Task: Look for space in Sakété, Benin from 17th June, 2023 to 21st June, 2023 for 2 adults in price range Rs.7000 to Rs.12000. Place can be private room with 1  bedroom having 2 beds and 1 bathroom. Property type can be house, flat, guest house. Amenities needed are: wifi. Booking option can be shelf check-in. Required host language is English.
Action: Mouse moved to (612, 80)
Screenshot: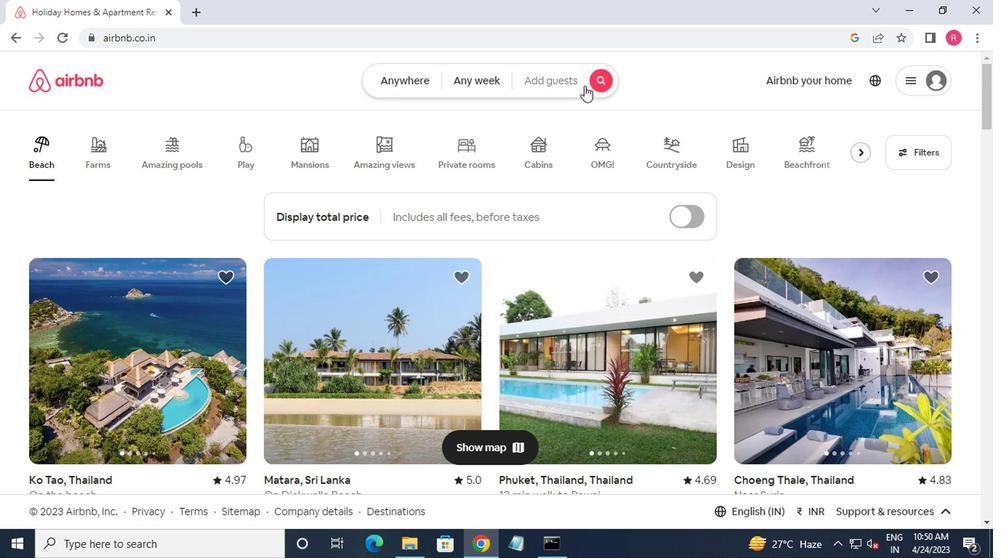 
Action: Mouse pressed left at (612, 80)
Screenshot: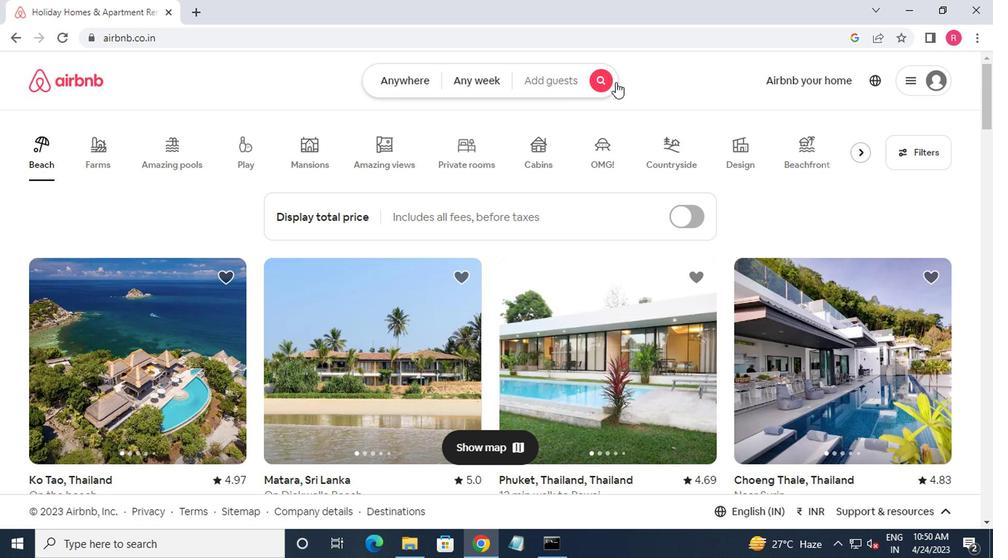 
Action: Mouse moved to (236, 136)
Screenshot: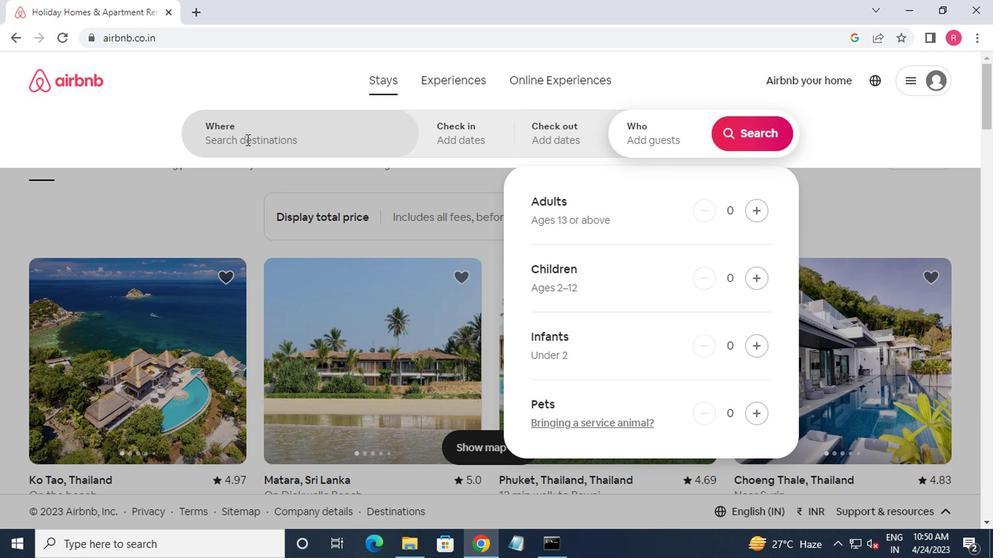 
Action: Mouse pressed left at (236, 136)
Screenshot: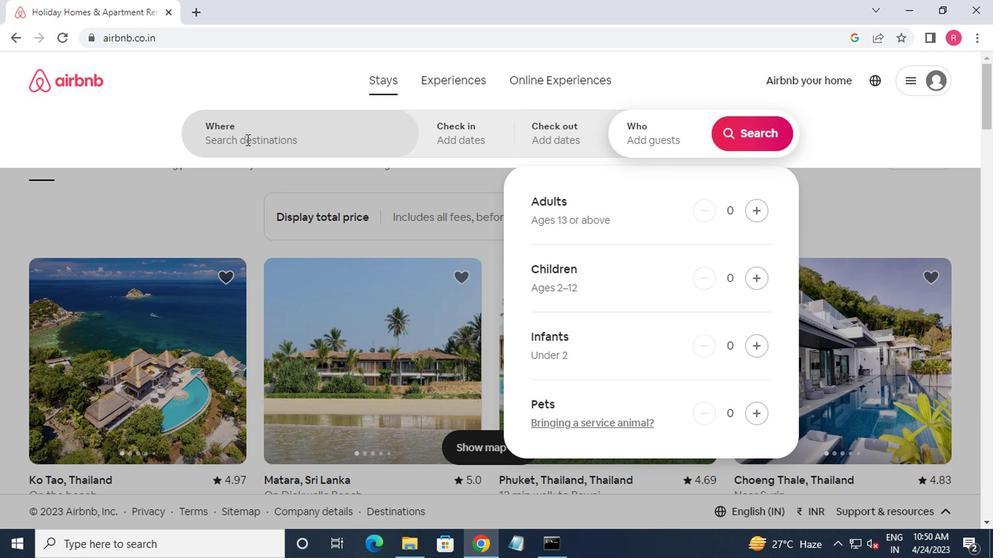 
Action: Mouse moved to (238, 134)
Screenshot: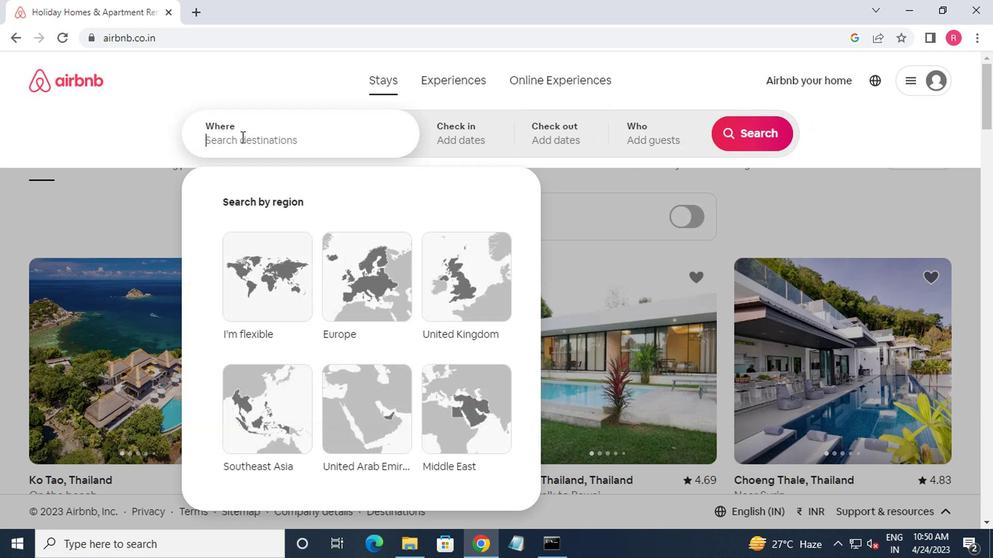 
Action: Key pressed sakete,benin
Screenshot: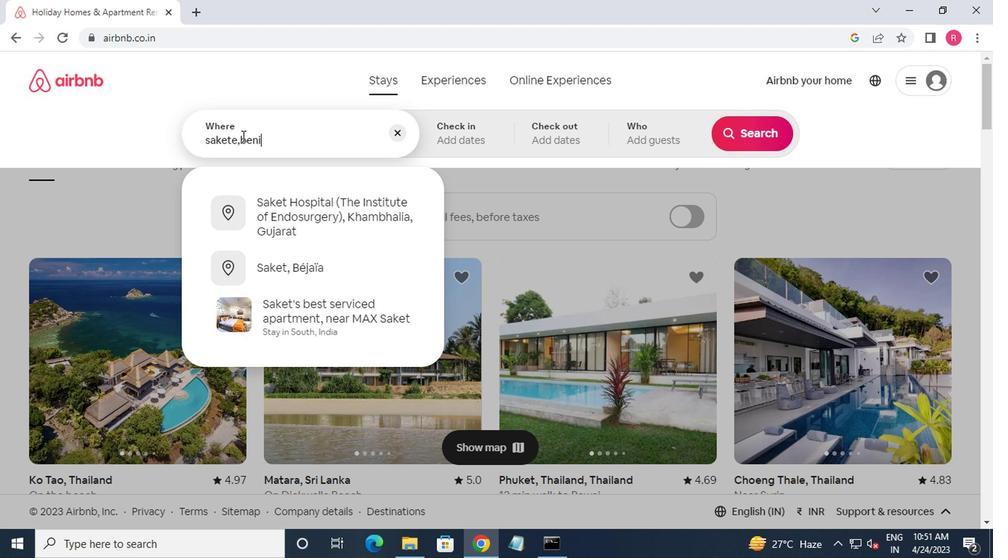 
Action: Mouse moved to (459, 145)
Screenshot: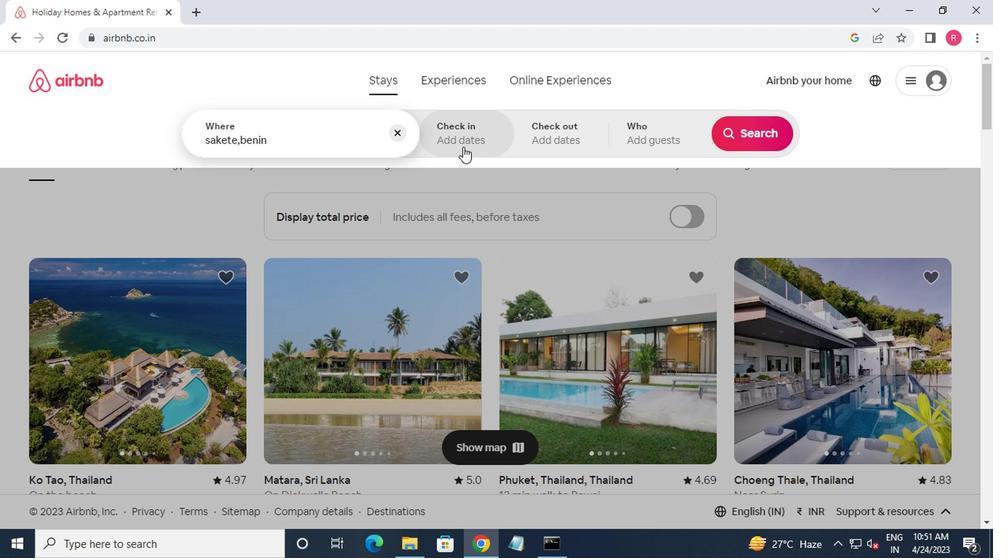 
Action: Mouse pressed left at (459, 145)
Screenshot: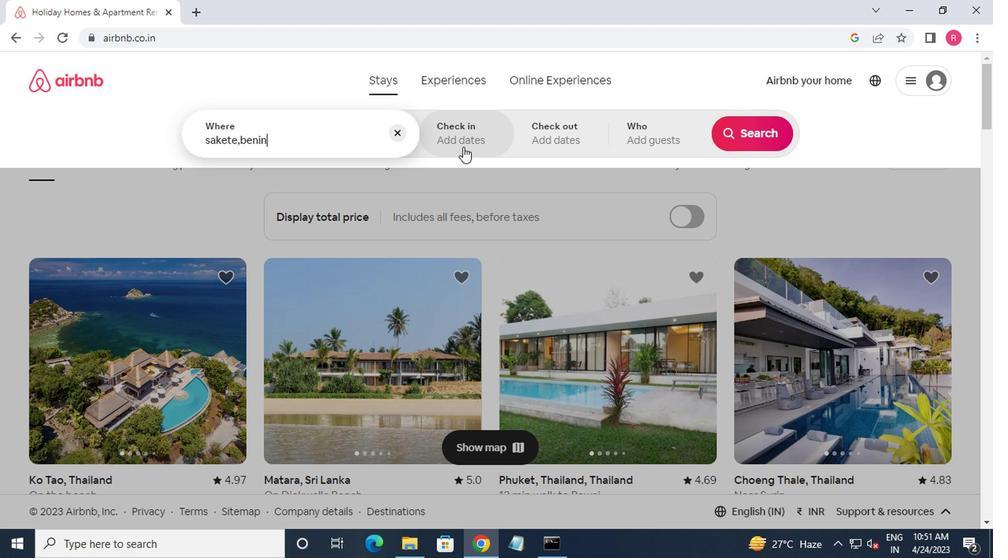 
Action: Mouse moved to (740, 251)
Screenshot: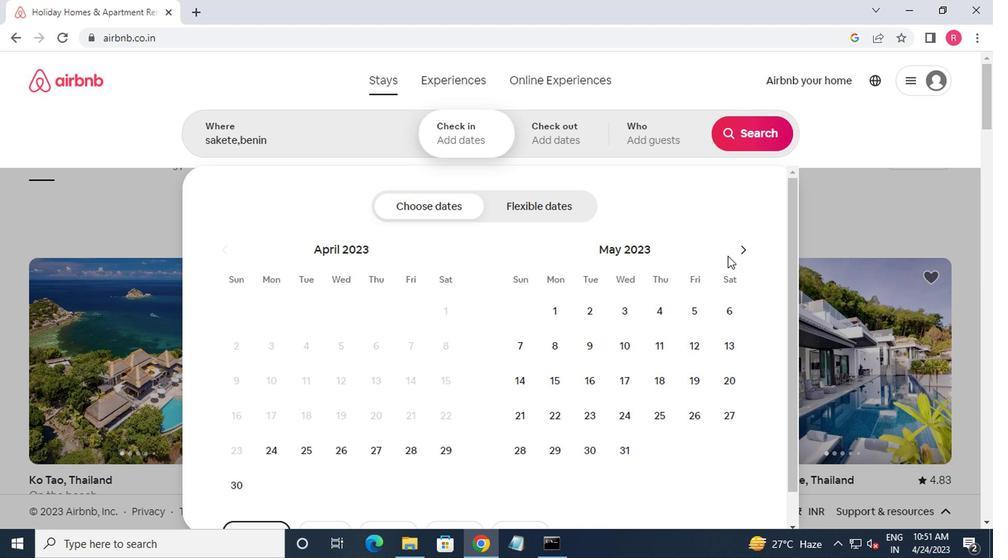 
Action: Mouse pressed left at (740, 251)
Screenshot: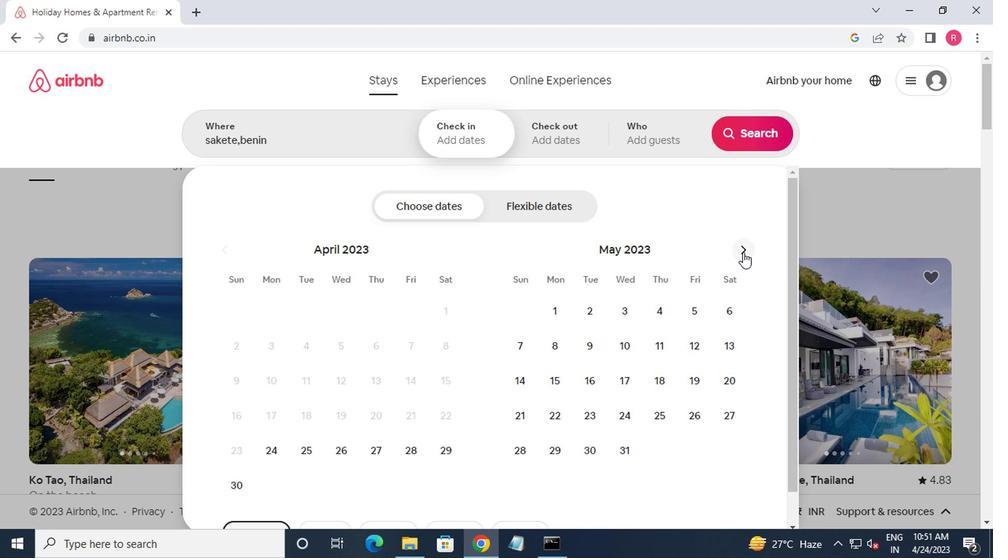 
Action: Mouse moved to (740, 251)
Screenshot: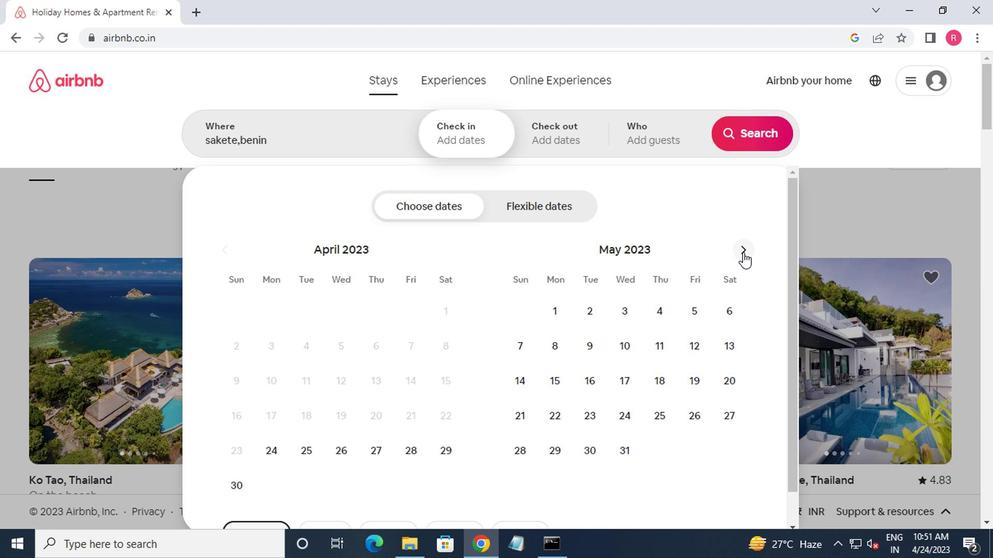 
Action: Mouse pressed left at (740, 251)
Screenshot: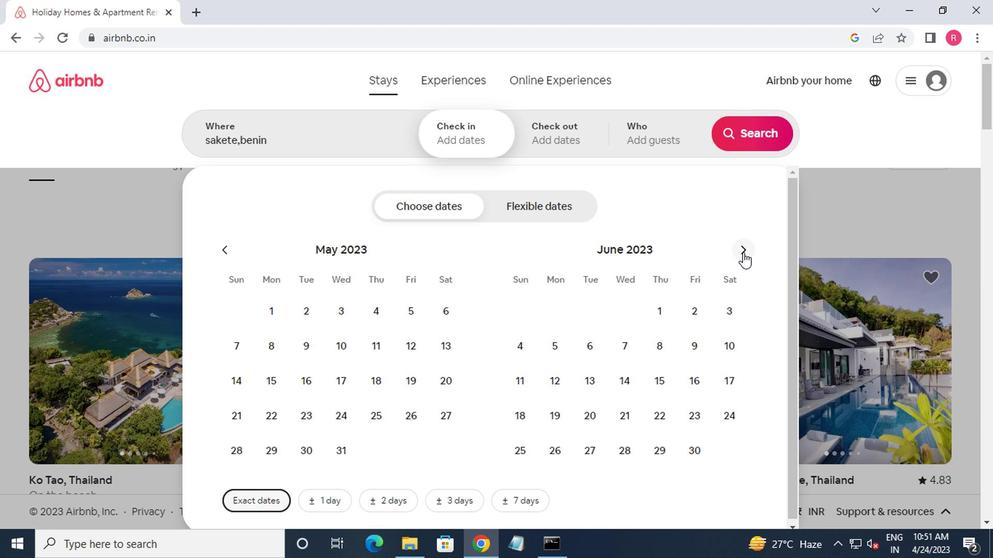 
Action: Mouse moved to (426, 382)
Screenshot: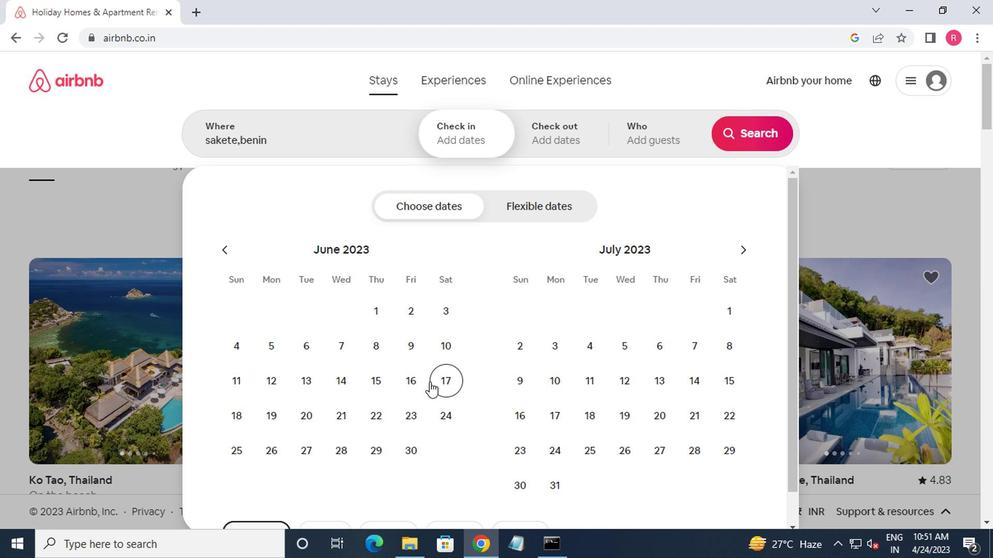 
Action: Mouse pressed left at (426, 382)
Screenshot: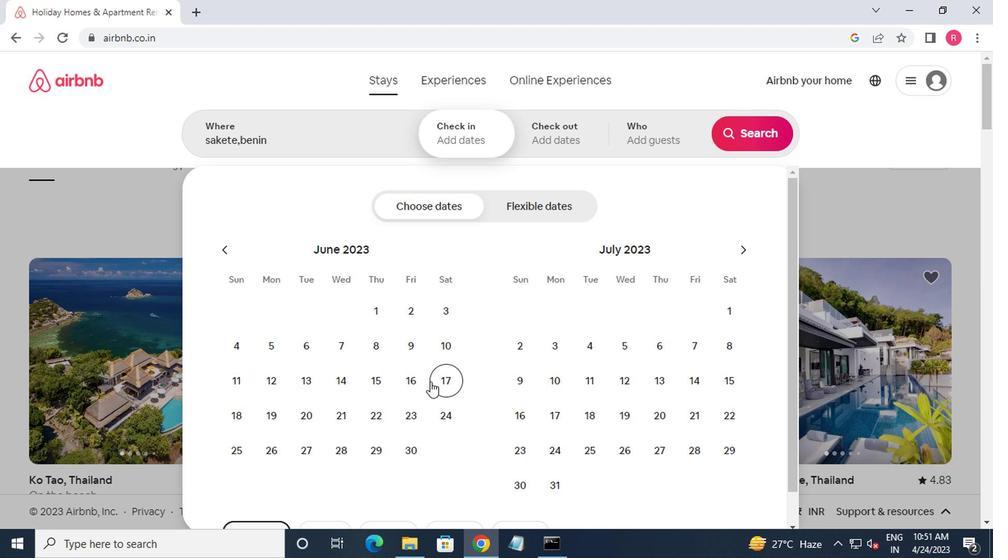
Action: Mouse moved to (346, 424)
Screenshot: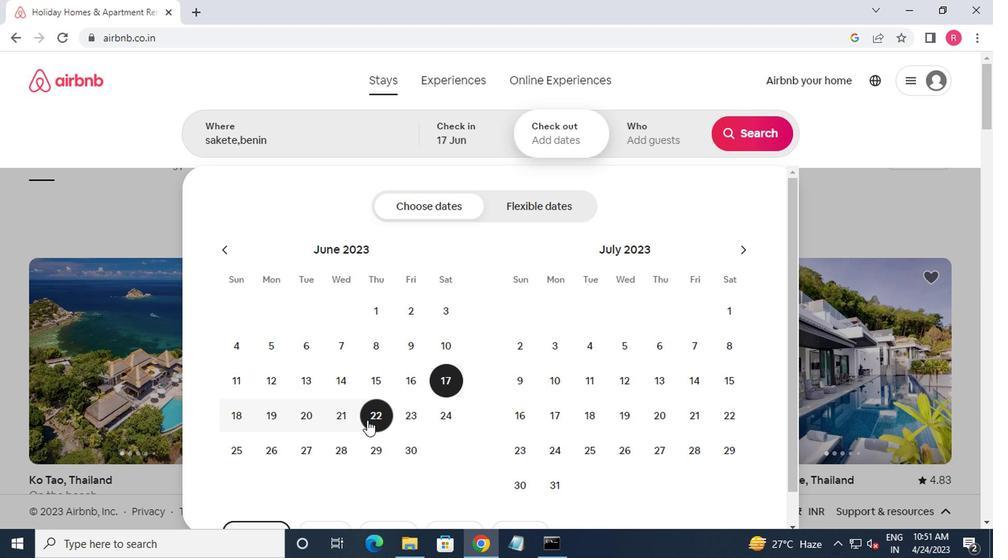 
Action: Mouse pressed left at (346, 424)
Screenshot: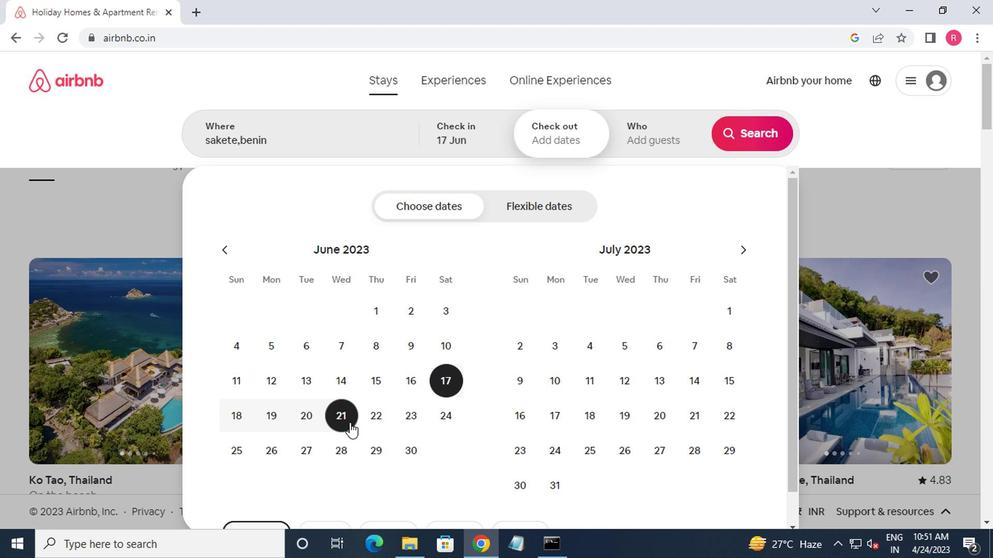 
Action: Mouse moved to (630, 141)
Screenshot: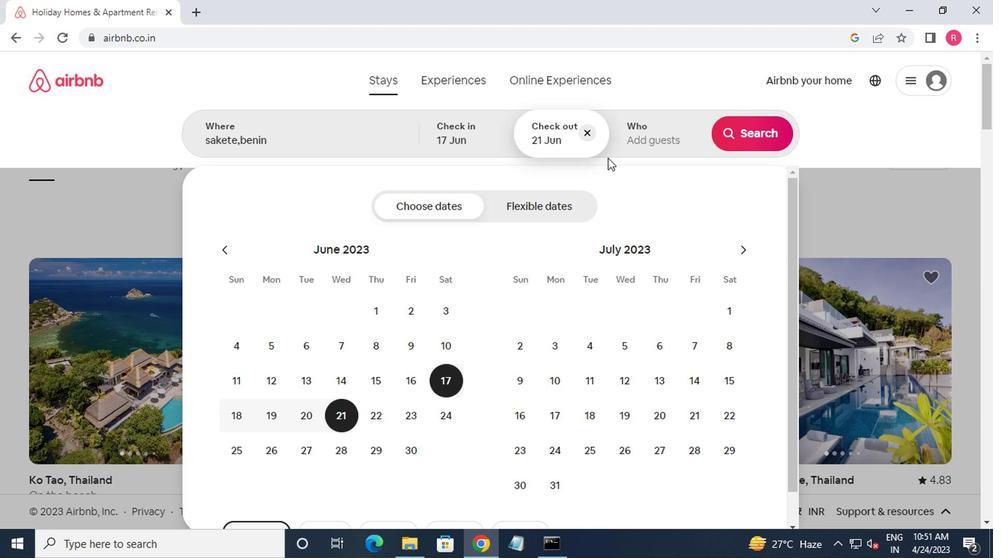 
Action: Mouse pressed left at (630, 141)
Screenshot: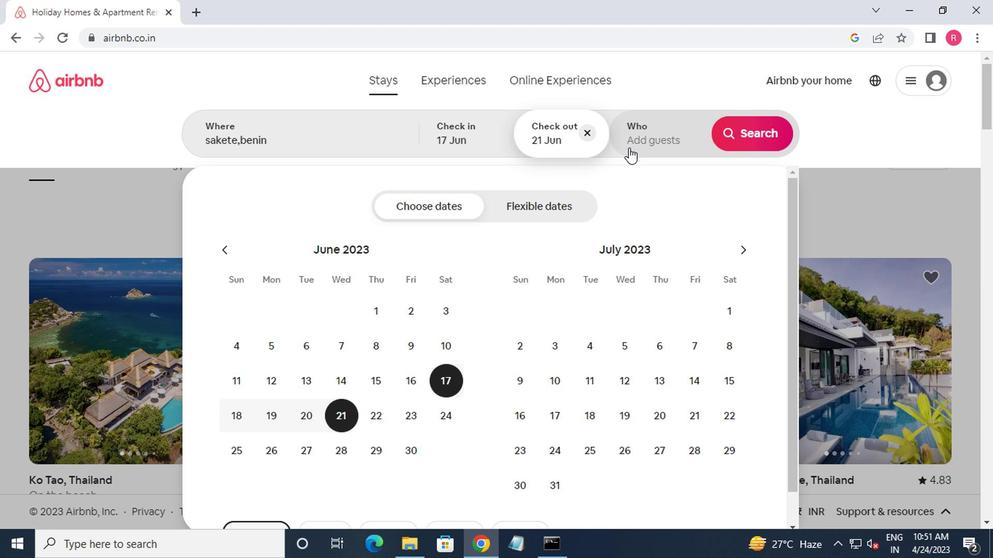 
Action: Mouse moved to (754, 213)
Screenshot: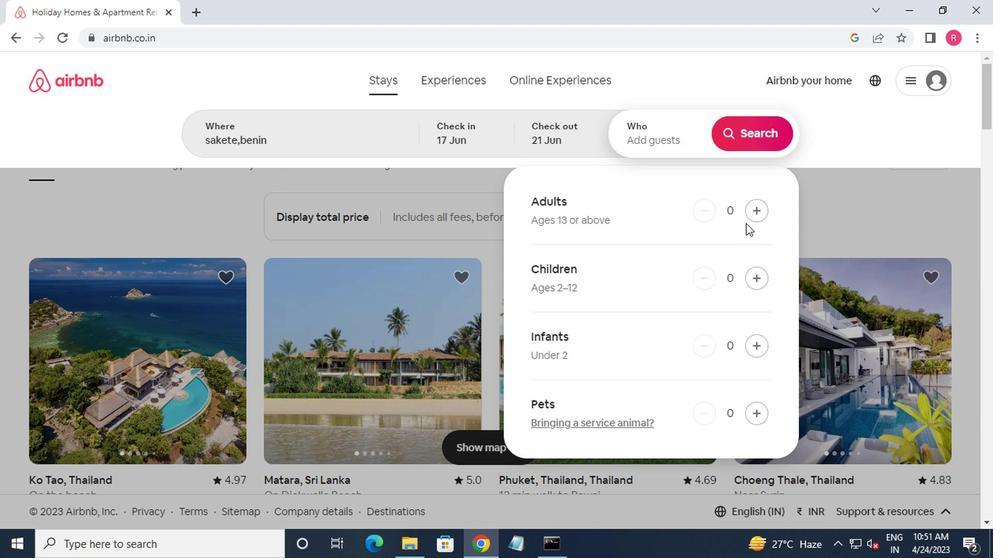 
Action: Mouse pressed left at (754, 213)
Screenshot: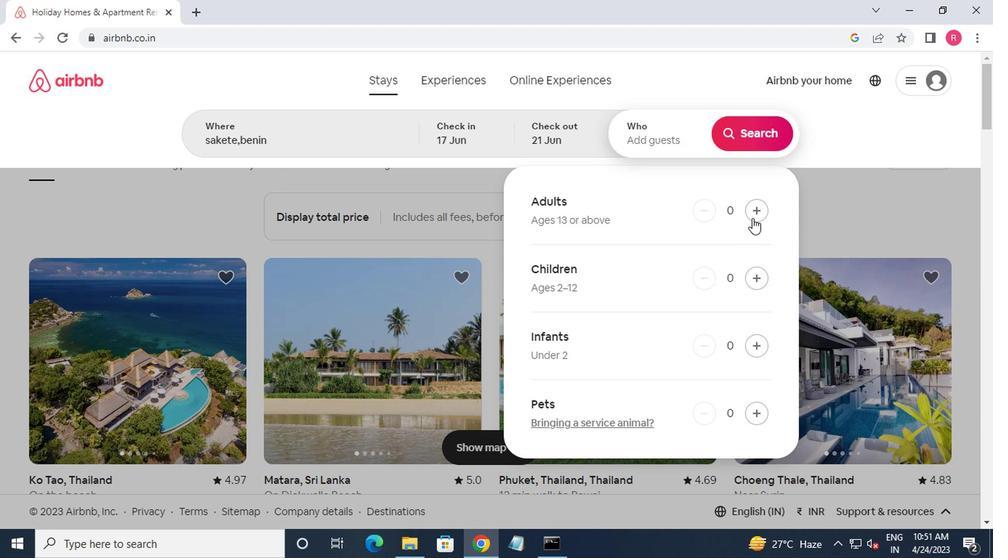 
Action: Mouse moved to (755, 212)
Screenshot: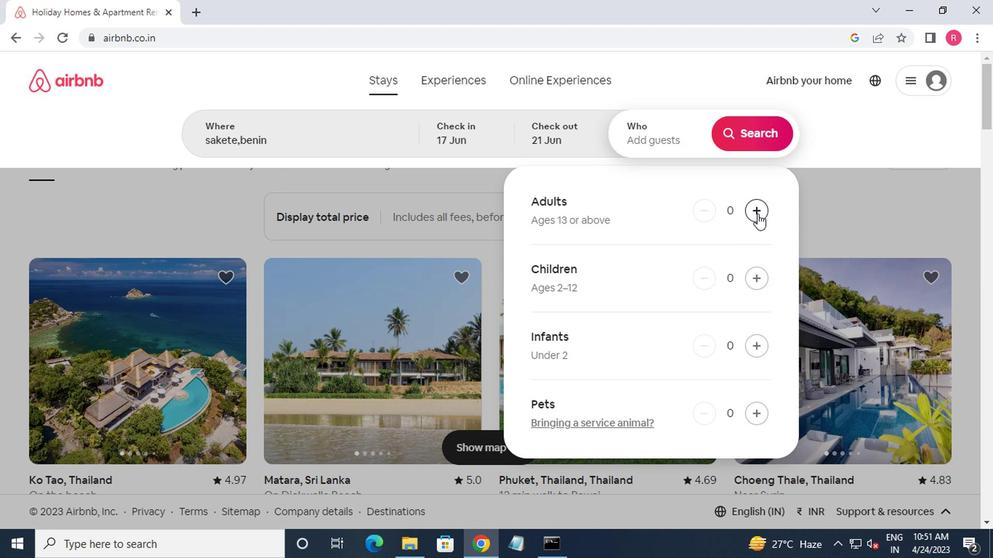
Action: Mouse pressed left at (755, 212)
Screenshot: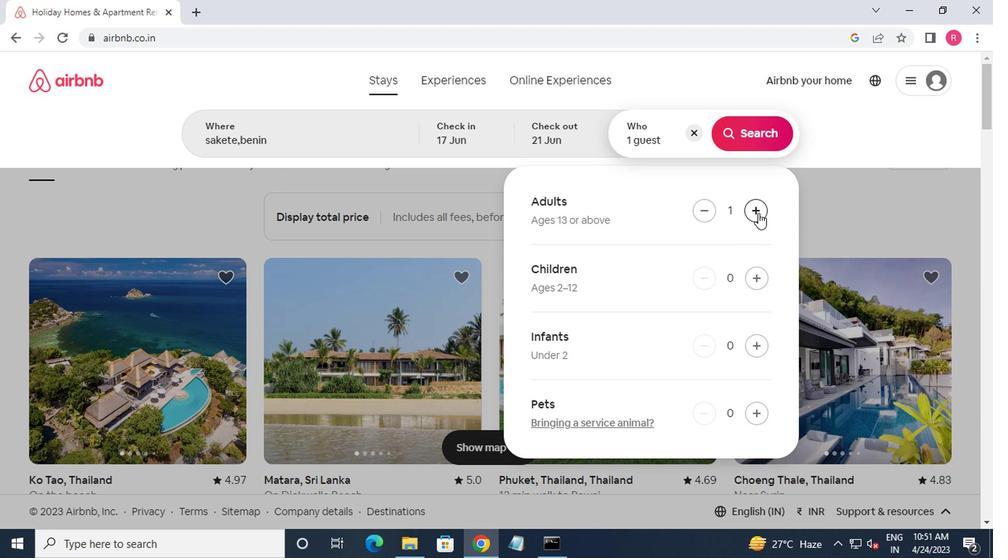 
Action: Mouse moved to (742, 125)
Screenshot: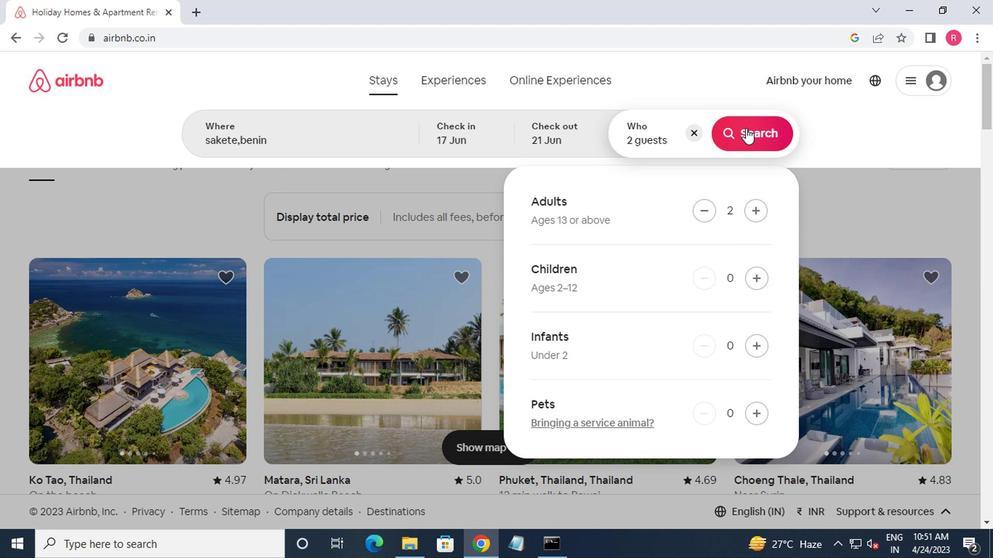 
Action: Mouse pressed left at (742, 125)
Screenshot: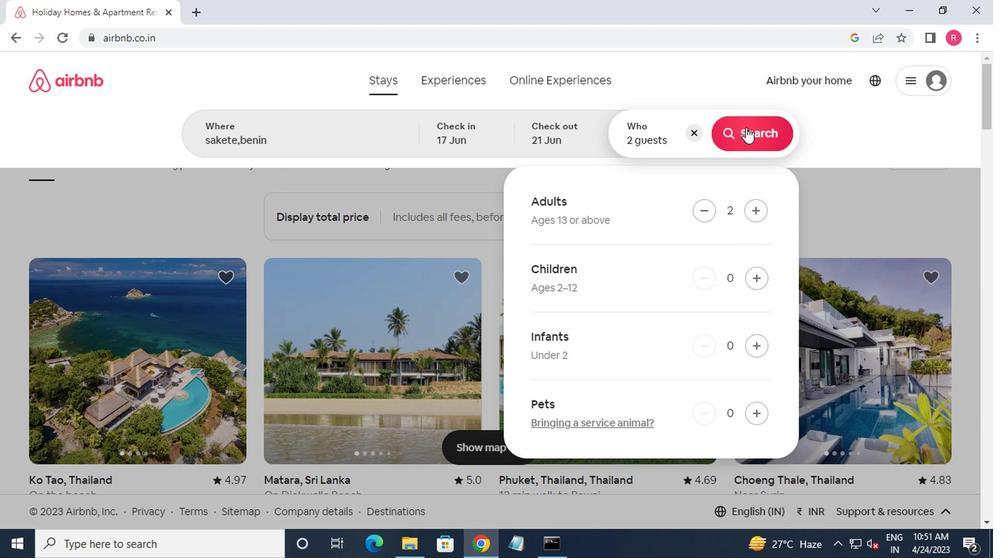
Action: Mouse moved to (905, 129)
Screenshot: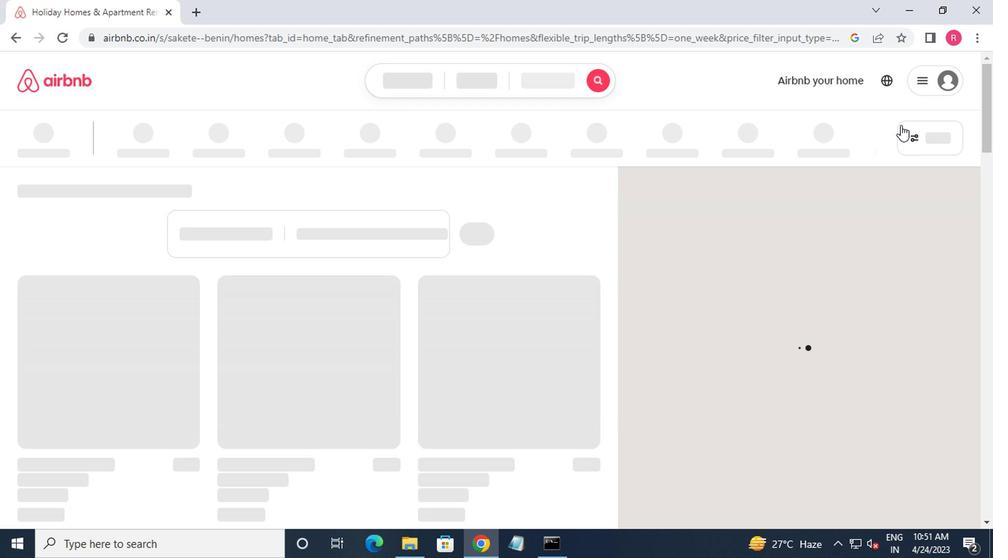 
Action: Mouse pressed left at (905, 129)
Screenshot: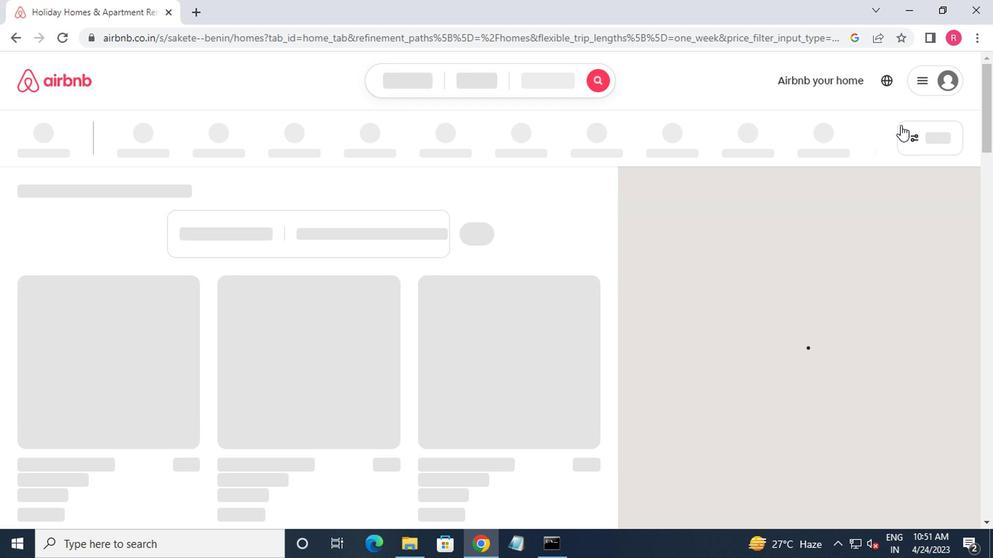
Action: Mouse moved to (338, 321)
Screenshot: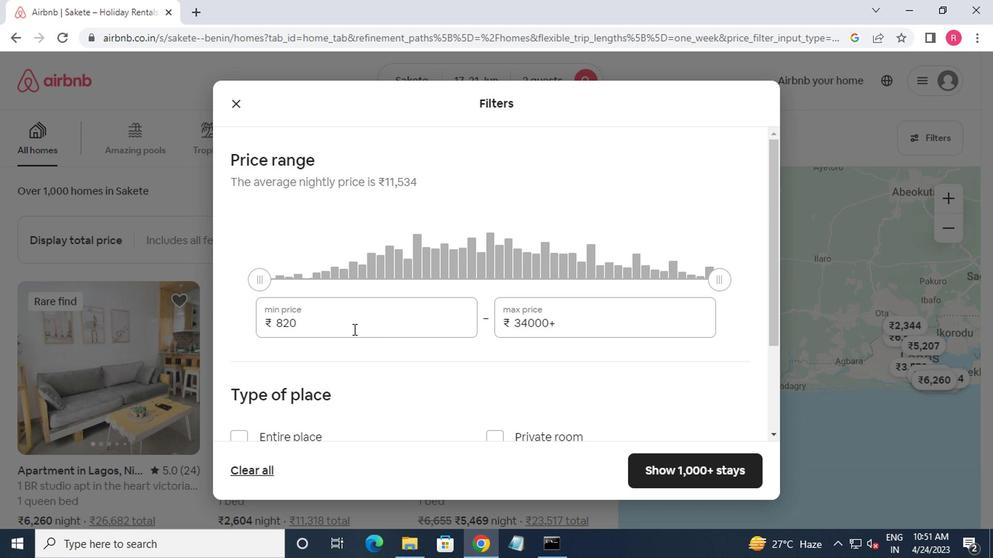 
Action: Mouse pressed left at (338, 321)
Screenshot: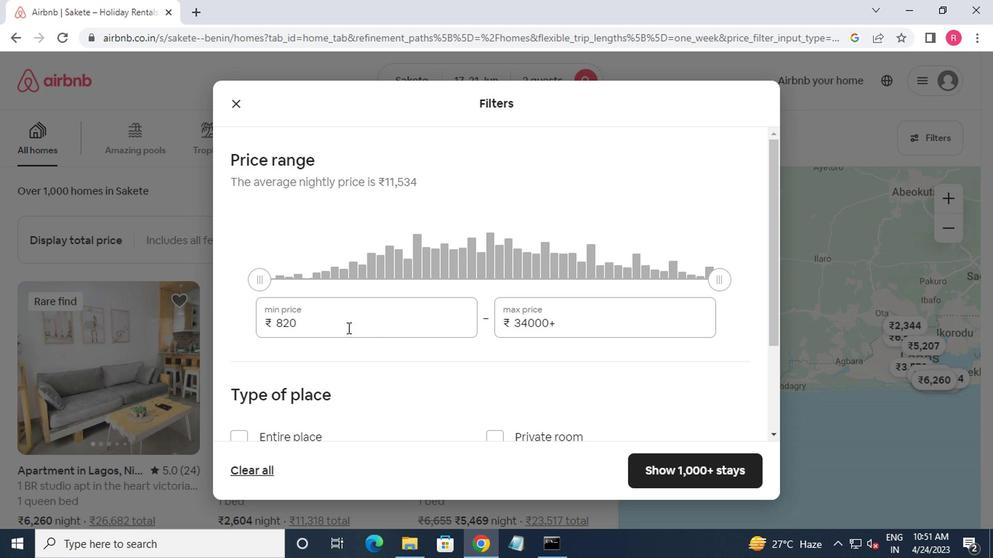 
Action: Mouse moved to (338, 321)
Screenshot: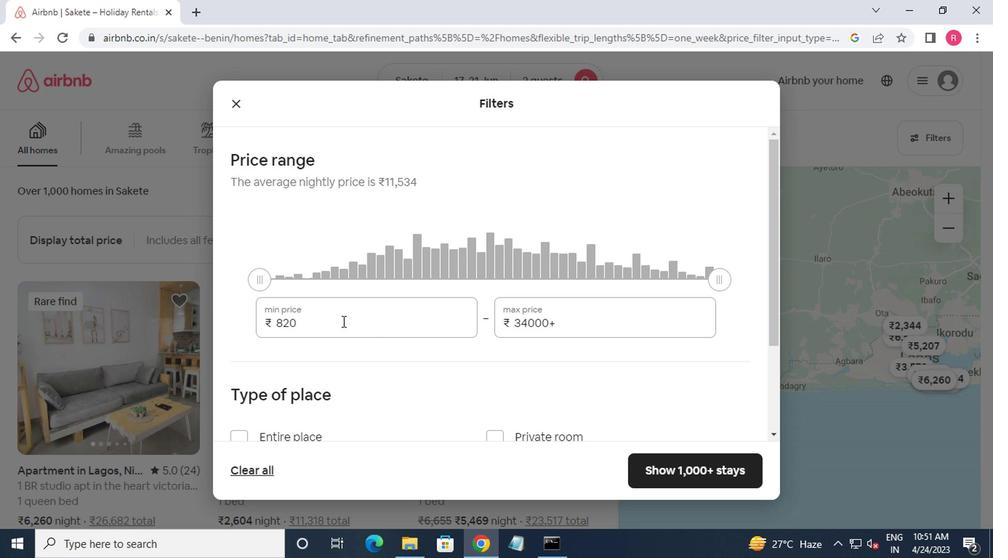 
Action: Key pressed <Key.backspace><Key.backspace><Key.backspace><Key.backspace>7000<Key.tab>12000
Screenshot: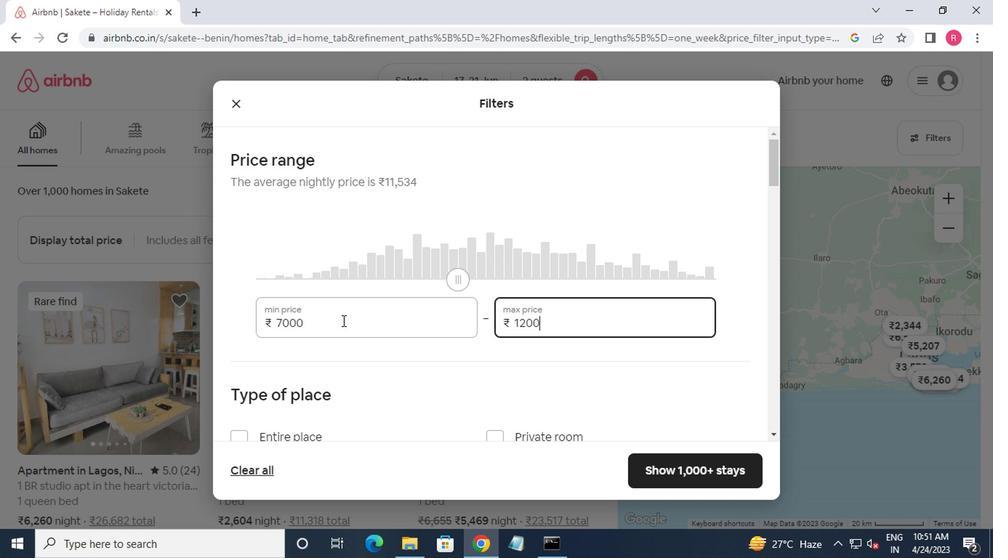 
Action: Mouse moved to (305, 334)
Screenshot: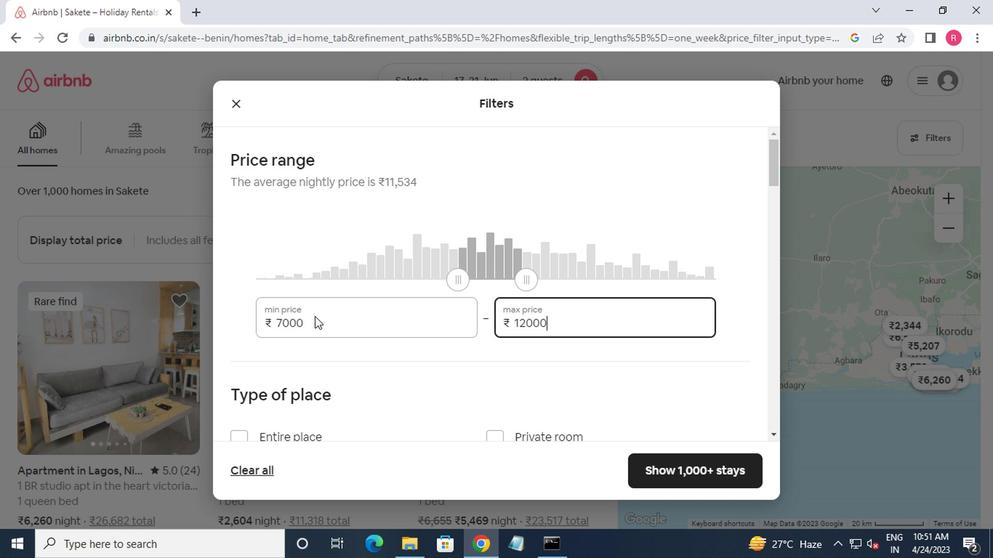 
Action: Mouse scrolled (305, 333) with delta (0, 0)
Screenshot: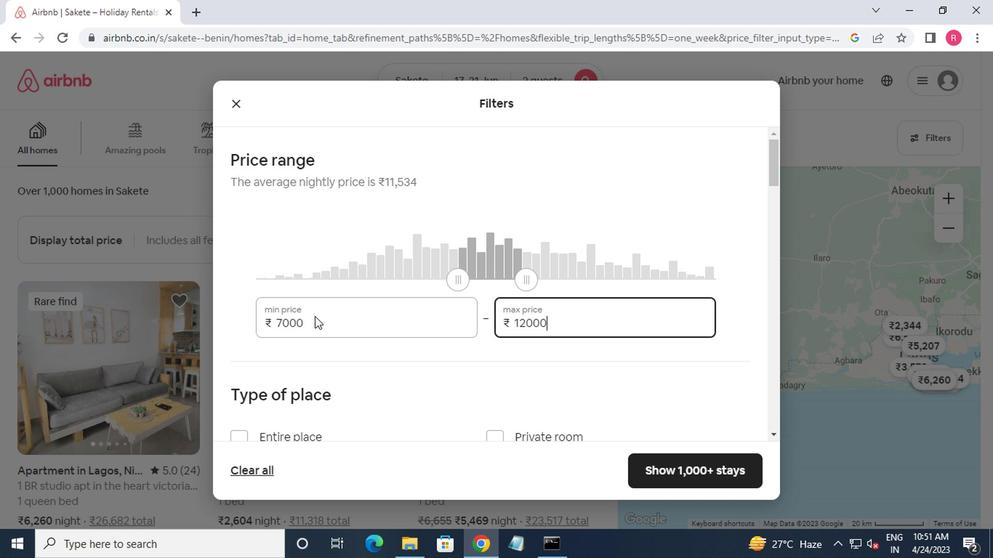 
Action: Mouse moved to (317, 352)
Screenshot: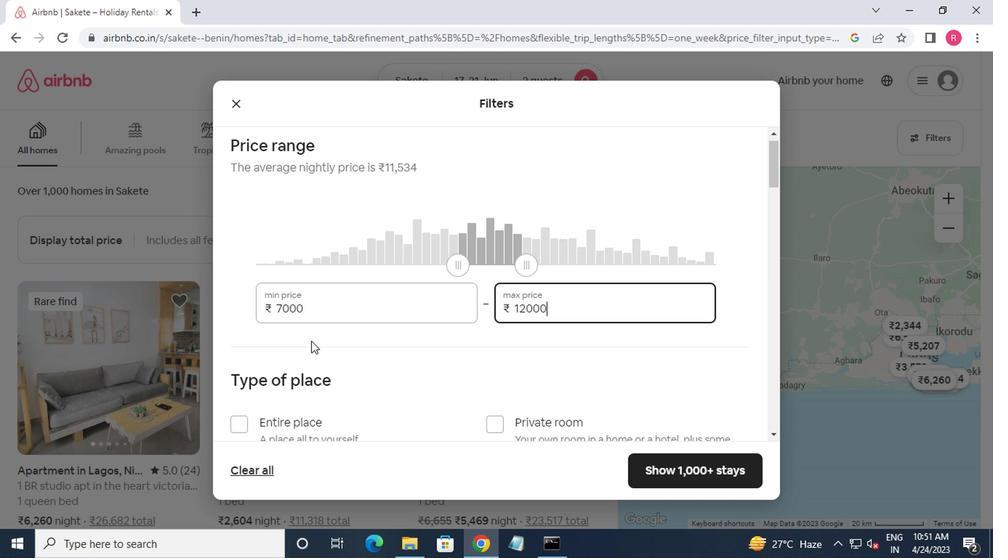 
Action: Mouse scrolled (317, 351) with delta (0, -1)
Screenshot: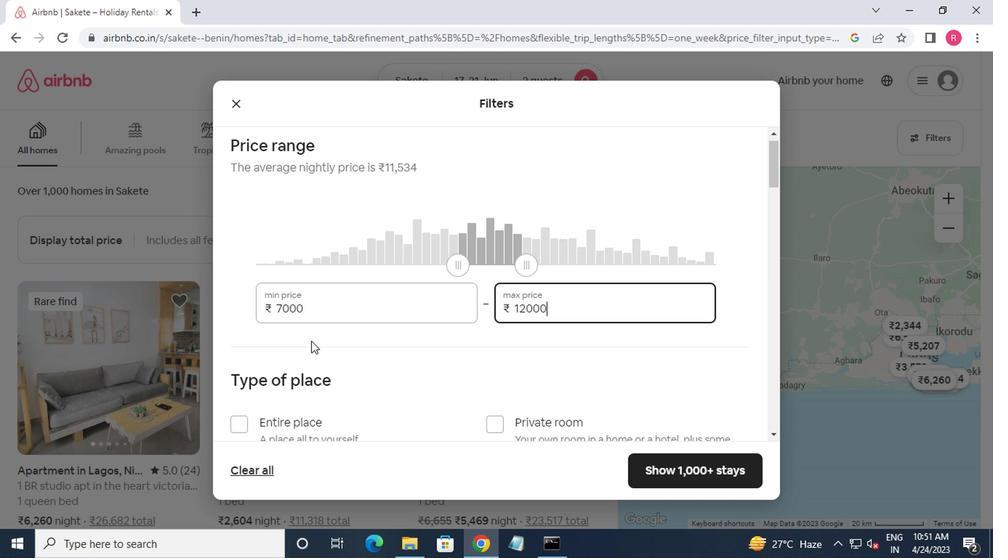 
Action: Mouse moved to (491, 299)
Screenshot: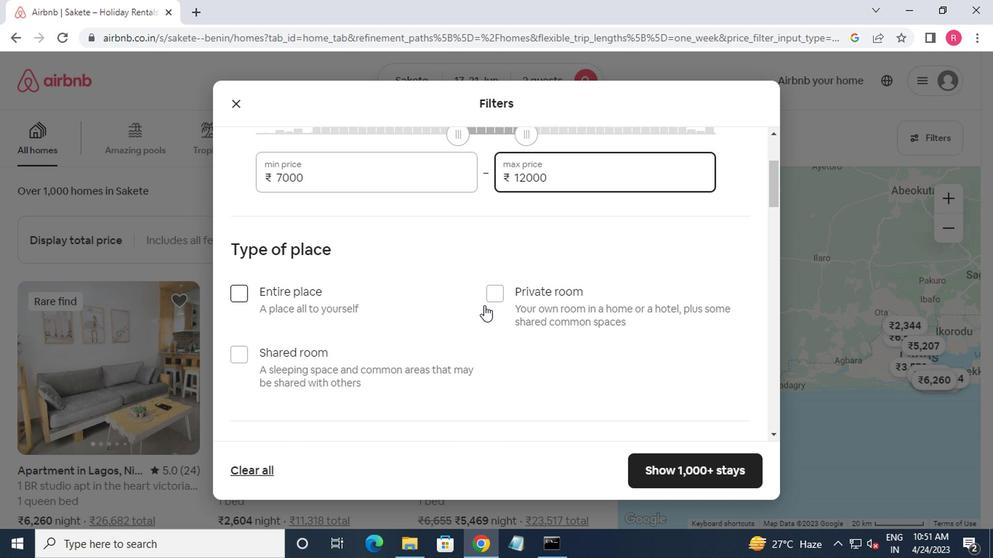 
Action: Mouse pressed left at (491, 299)
Screenshot: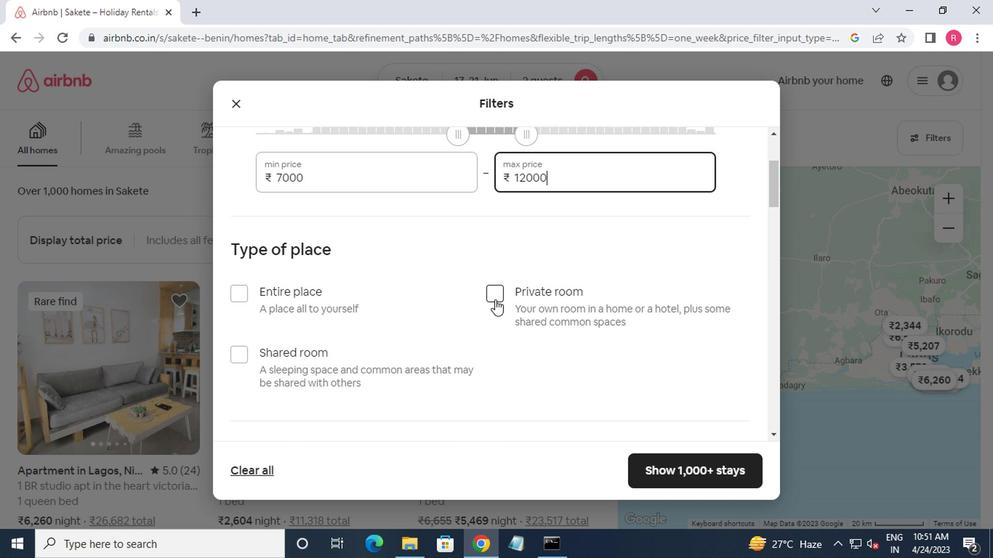 
Action: Mouse moved to (465, 319)
Screenshot: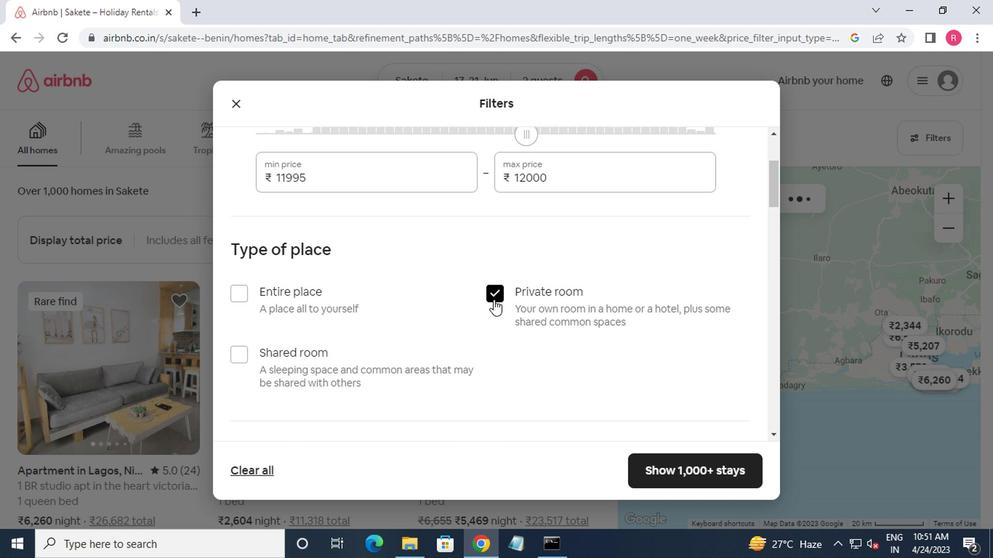 
Action: Mouse scrolled (465, 318) with delta (0, -1)
Screenshot: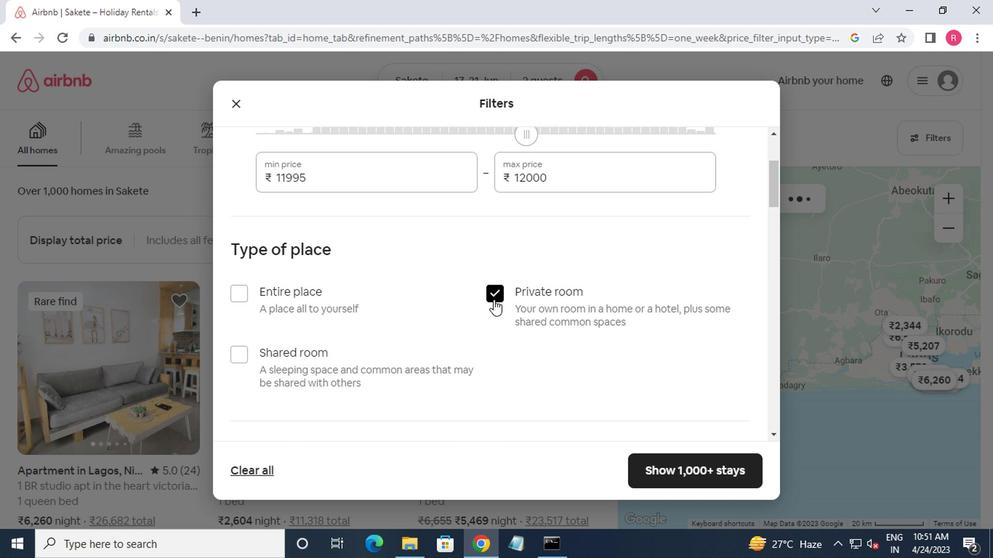 
Action: Mouse moved to (462, 320)
Screenshot: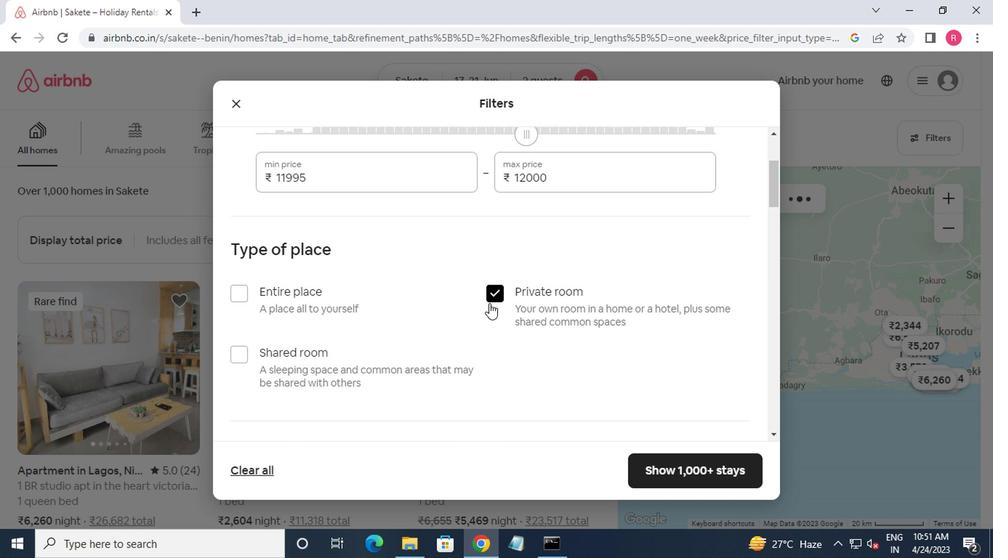 
Action: Mouse scrolled (462, 319) with delta (0, 0)
Screenshot: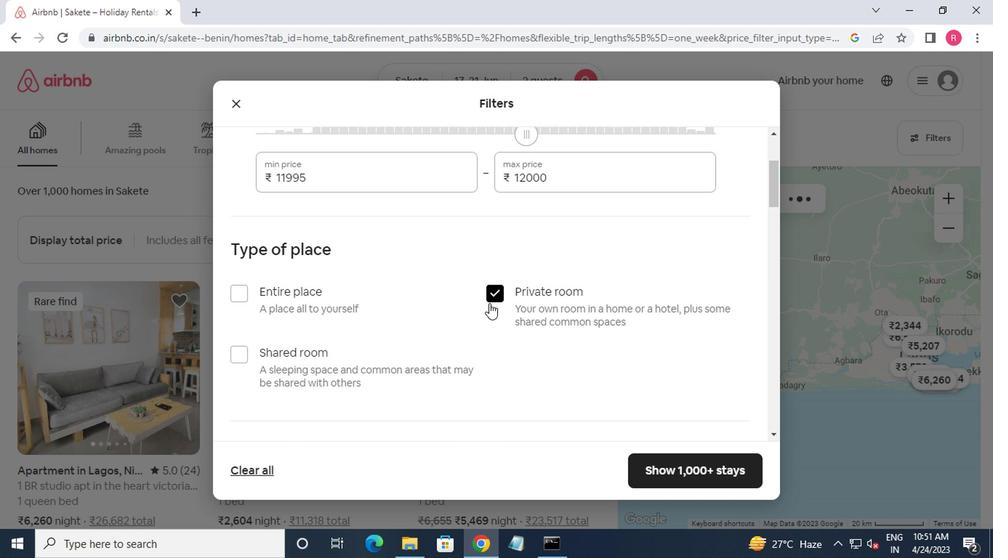 
Action: Mouse moved to (315, 384)
Screenshot: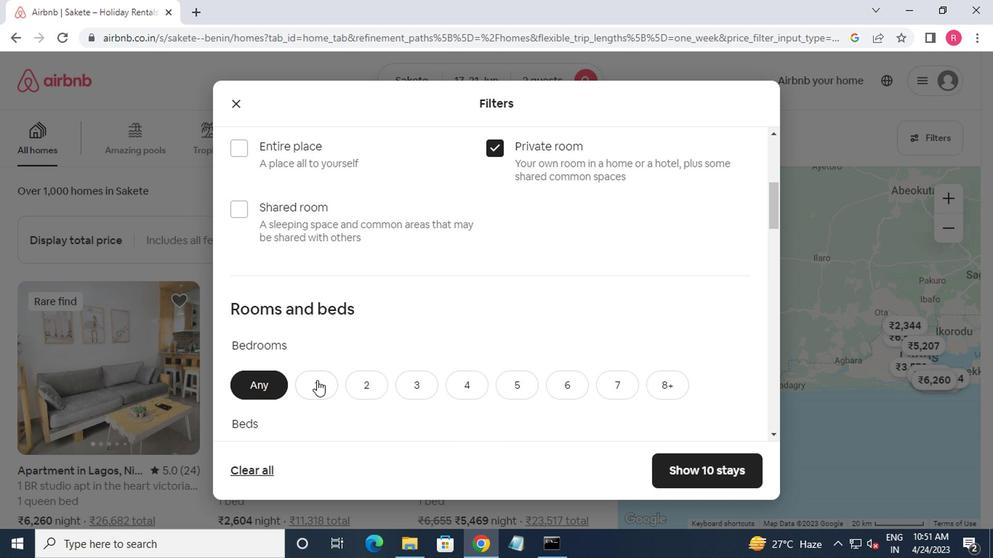 
Action: Mouse pressed left at (315, 384)
Screenshot: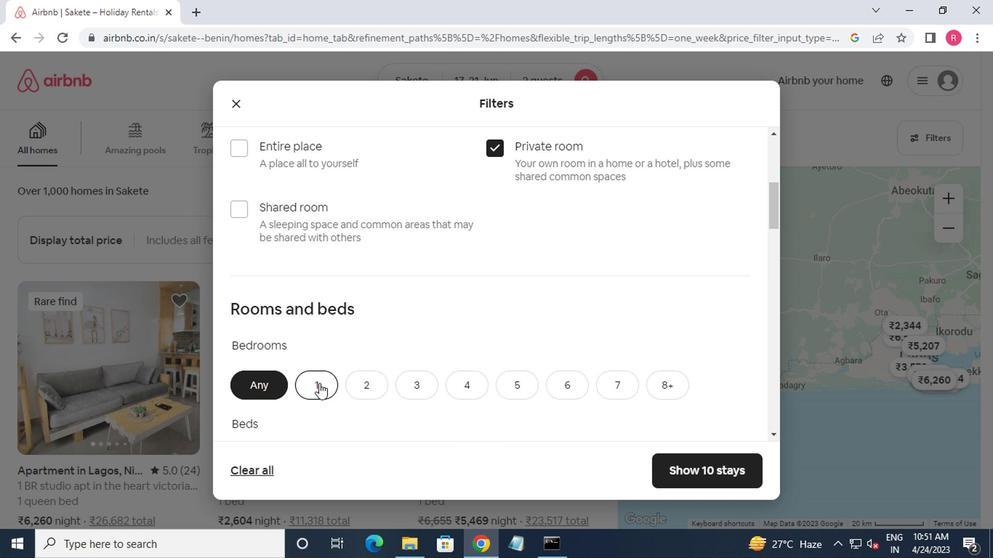 
Action: Mouse moved to (318, 377)
Screenshot: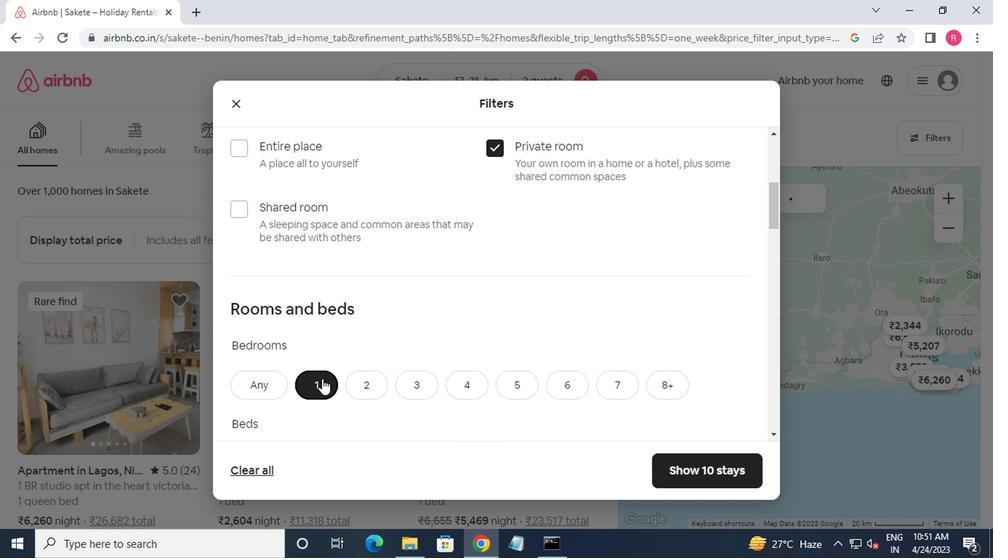 
Action: Mouse scrolled (318, 377) with delta (0, 0)
Screenshot: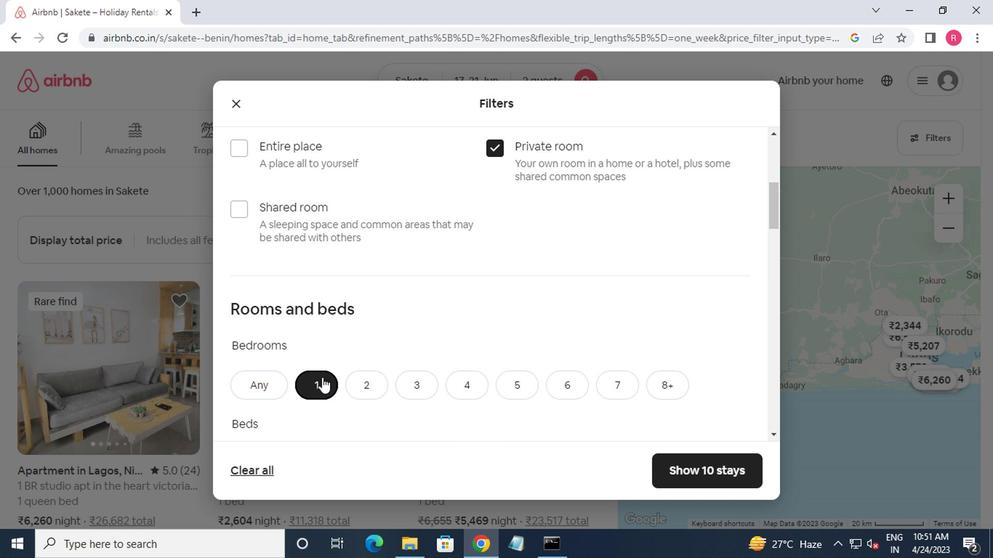 
Action: Mouse scrolled (318, 377) with delta (0, 0)
Screenshot: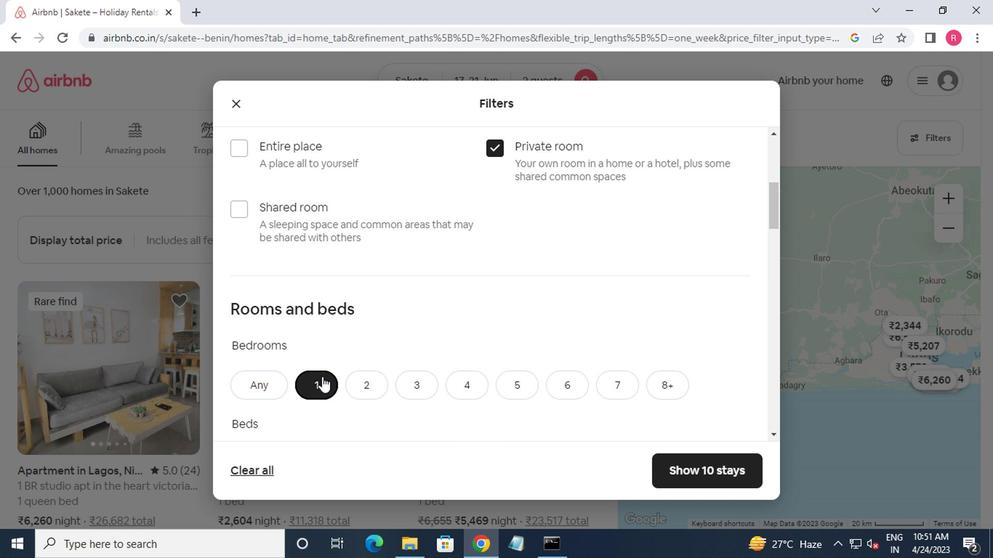 
Action: Mouse moved to (369, 321)
Screenshot: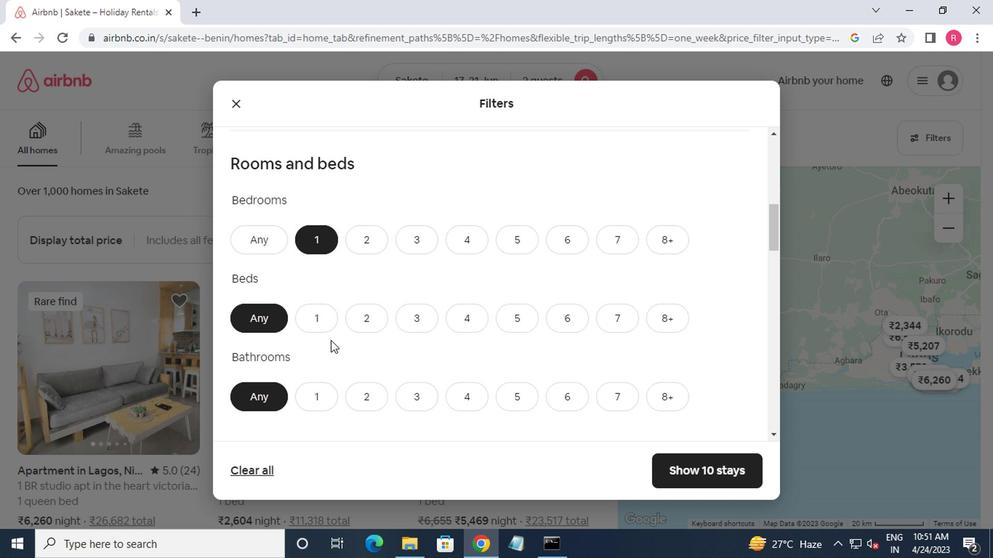
Action: Mouse pressed left at (369, 321)
Screenshot: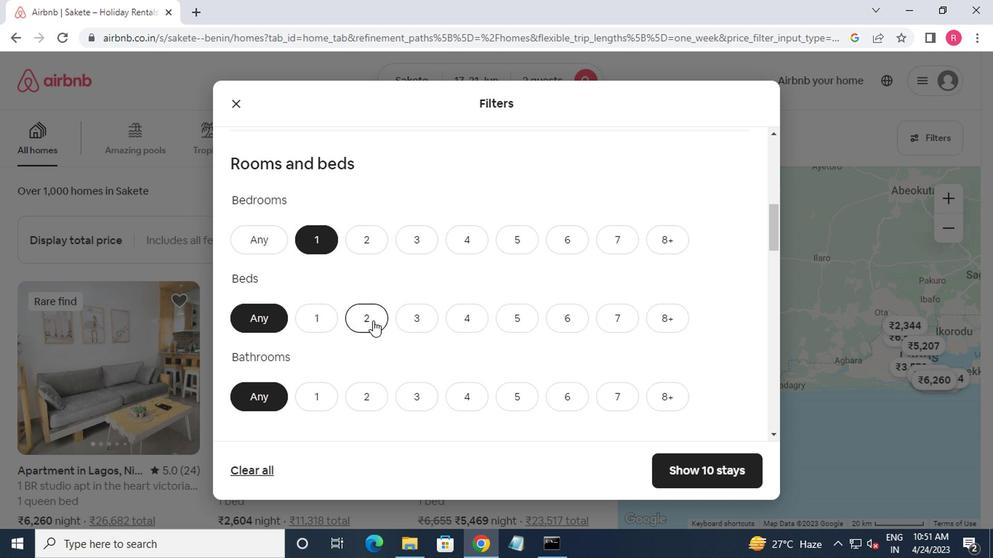 
Action: Mouse moved to (315, 397)
Screenshot: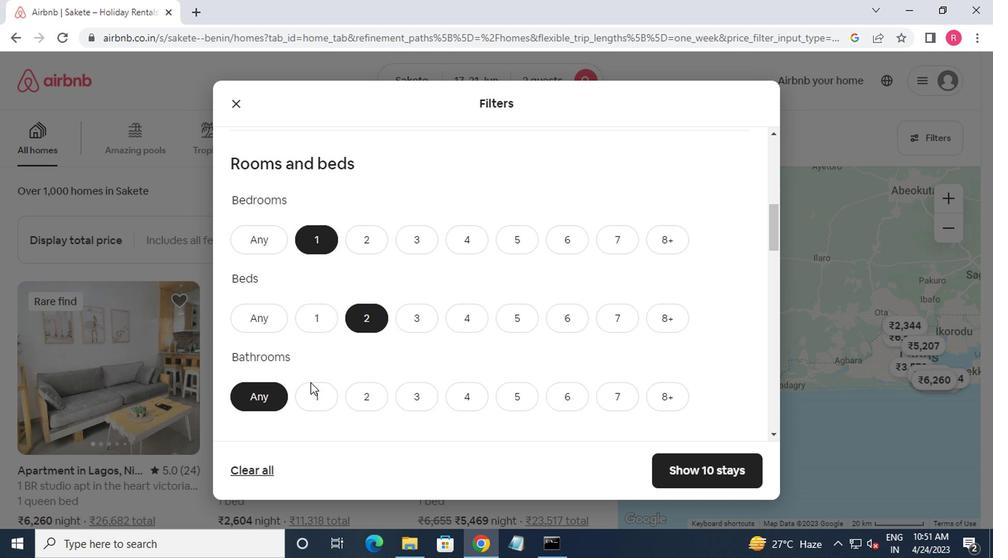 
Action: Mouse pressed left at (315, 397)
Screenshot: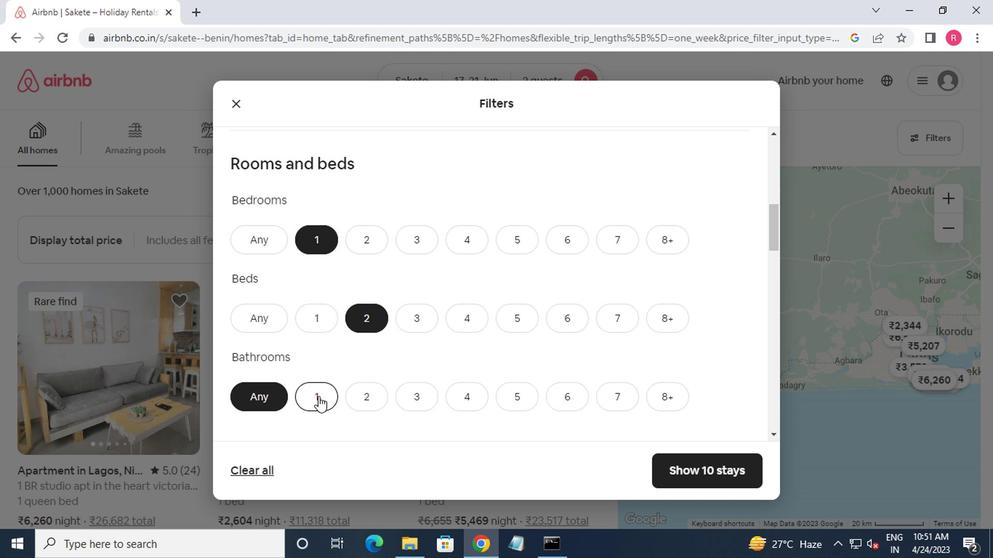 
Action: Mouse moved to (321, 391)
Screenshot: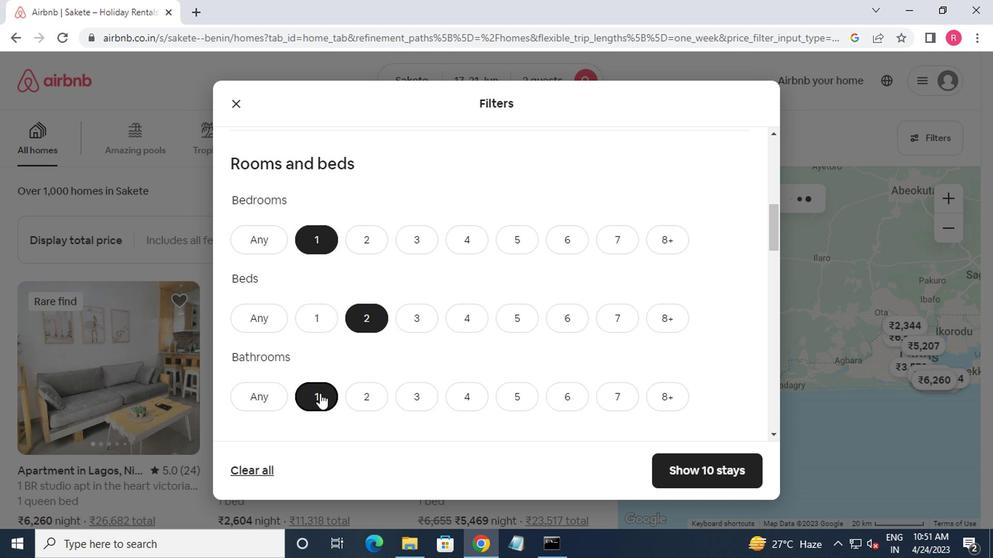 
Action: Mouse scrolled (321, 389) with delta (0, -1)
Screenshot: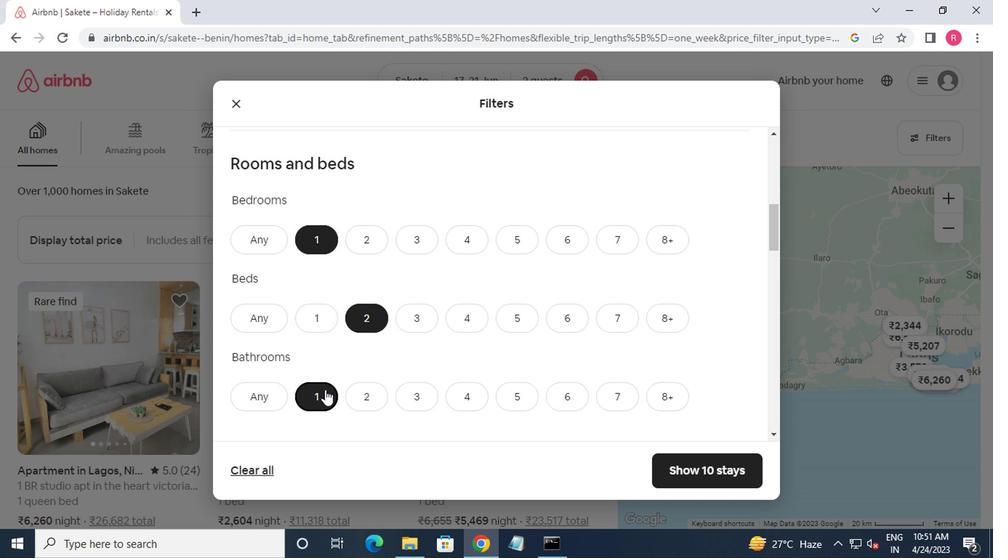 
Action: Mouse scrolled (321, 389) with delta (0, -1)
Screenshot: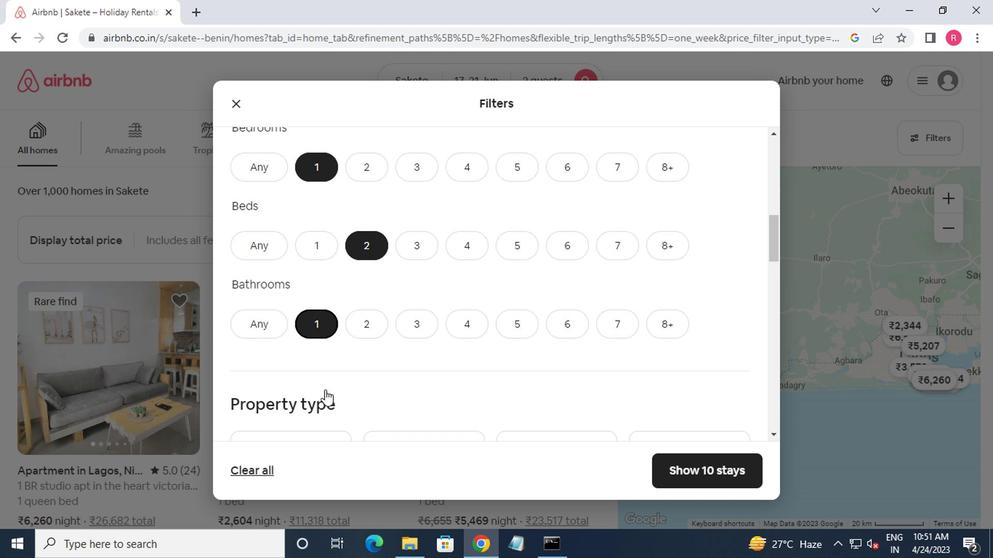 
Action: Mouse moved to (330, 382)
Screenshot: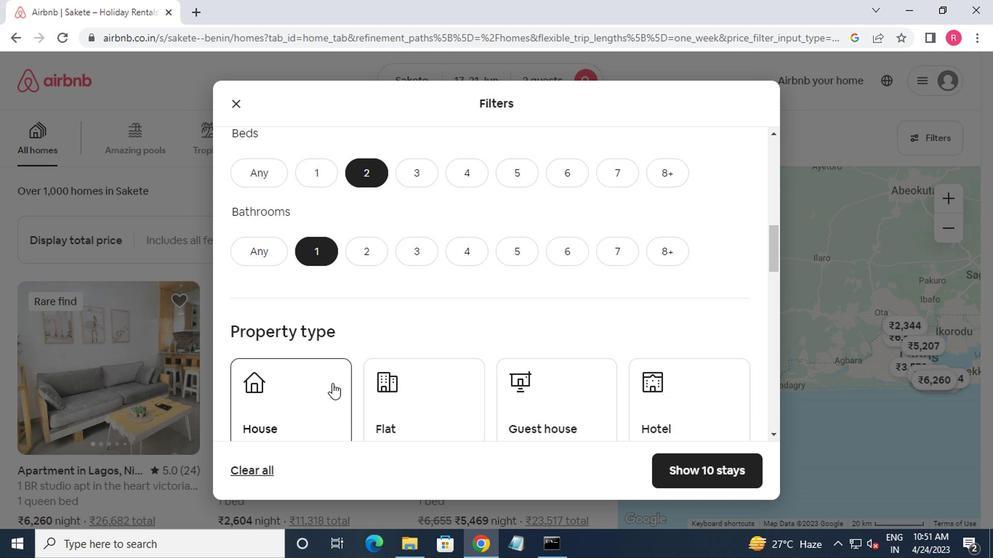 
Action: Mouse scrolled (330, 381) with delta (0, -1)
Screenshot: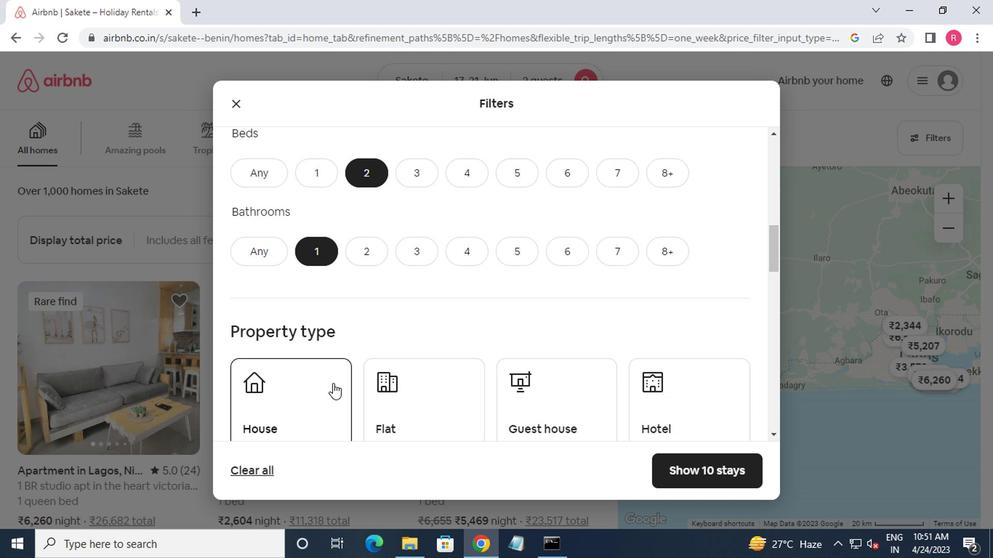 
Action: Mouse moved to (313, 365)
Screenshot: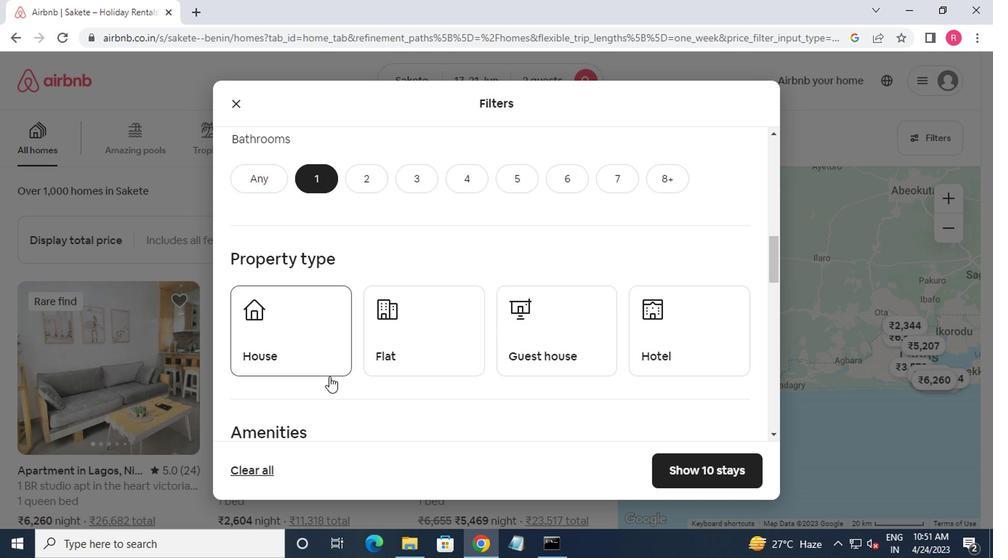 
Action: Mouse pressed left at (313, 365)
Screenshot: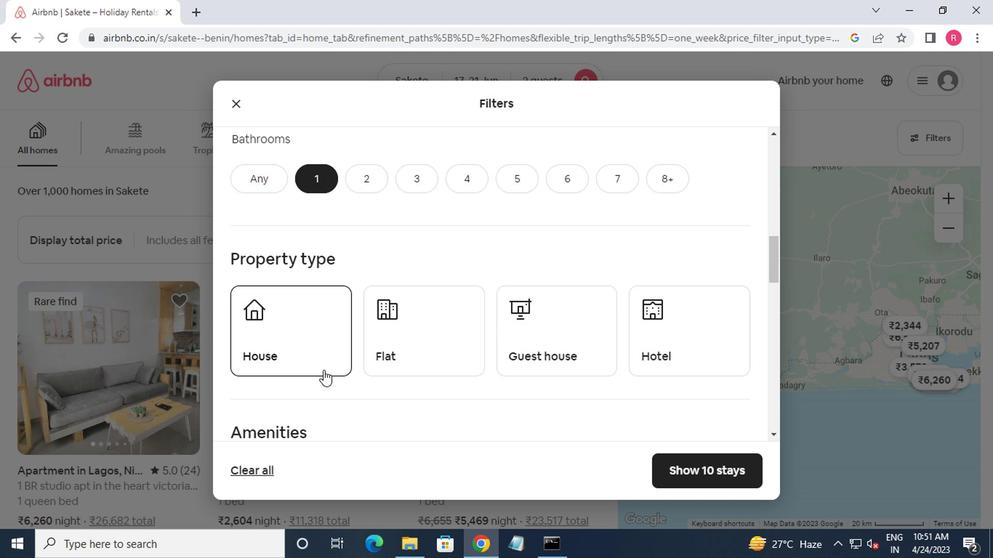 
Action: Mouse moved to (397, 363)
Screenshot: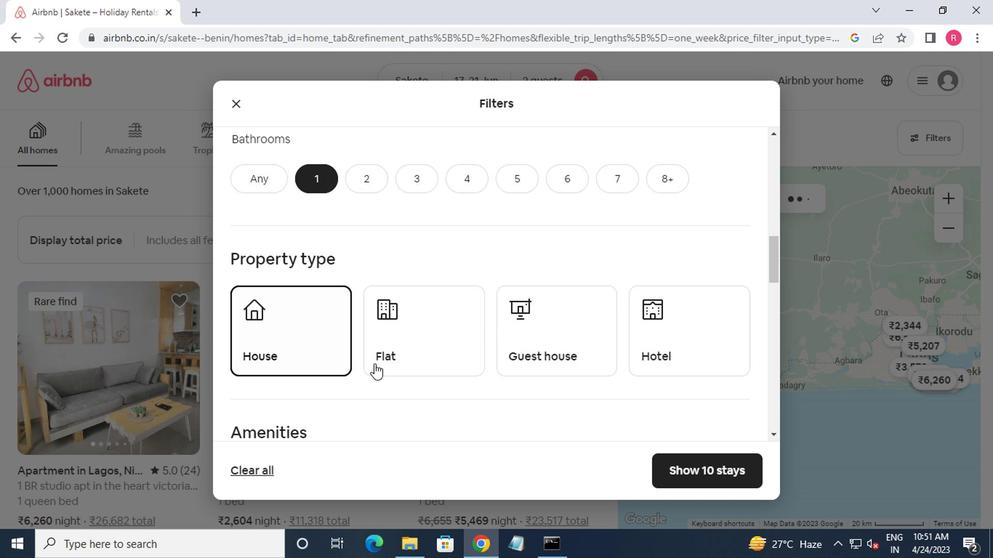 
Action: Mouse pressed left at (397, 363)
Screenshot: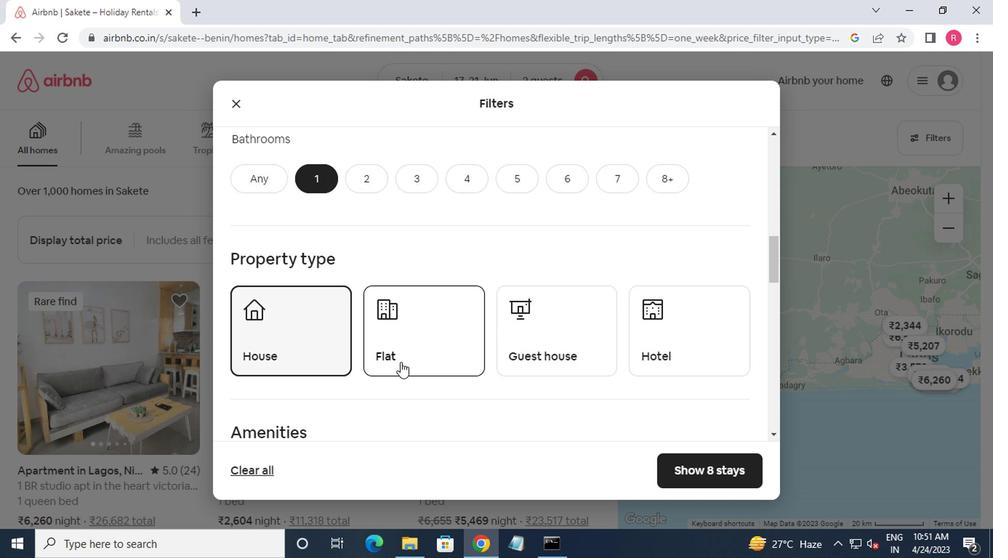 
Action: Mouse moved to (530, 353)
Screenshot: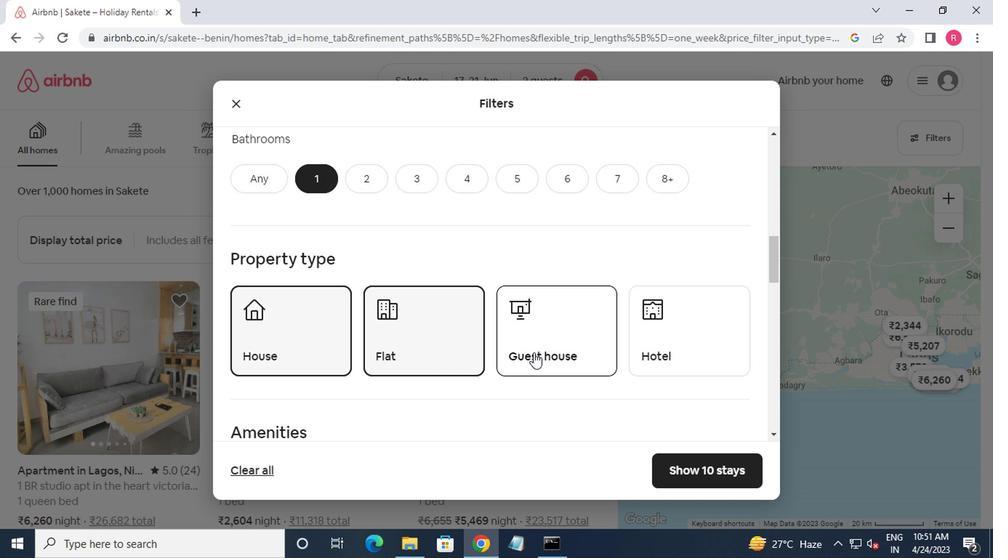 
Action: Mouse pressed left at (530, 353)
Screenshot: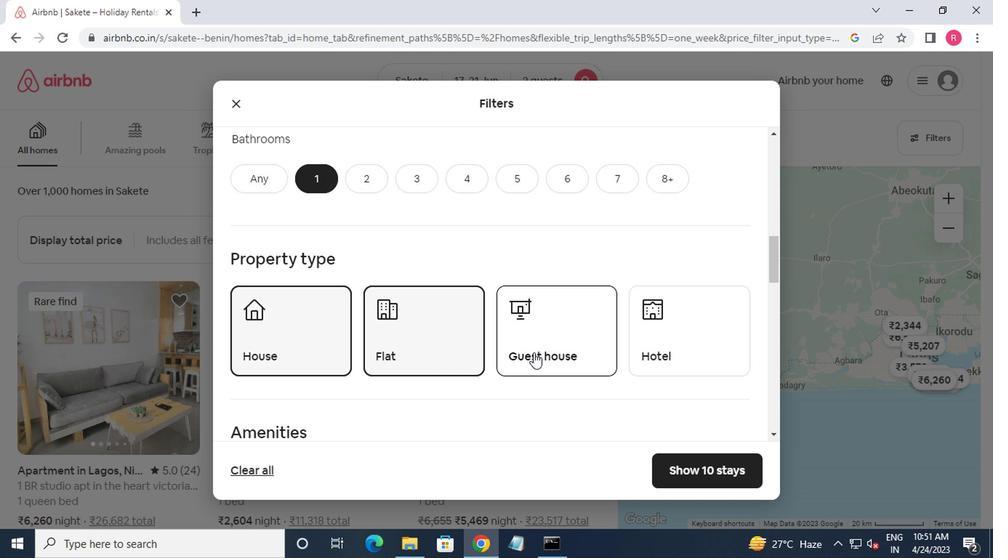 
Action: Mouse moved to (531, 353)
Screenshot: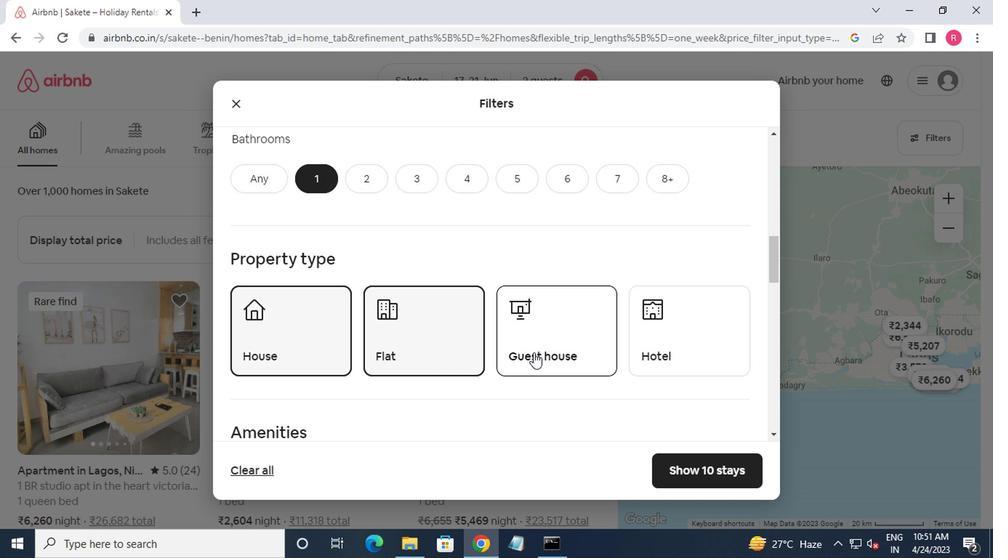 
Action: Mouse scrolled (531, 352) with delta (0, 0)
Screenshot: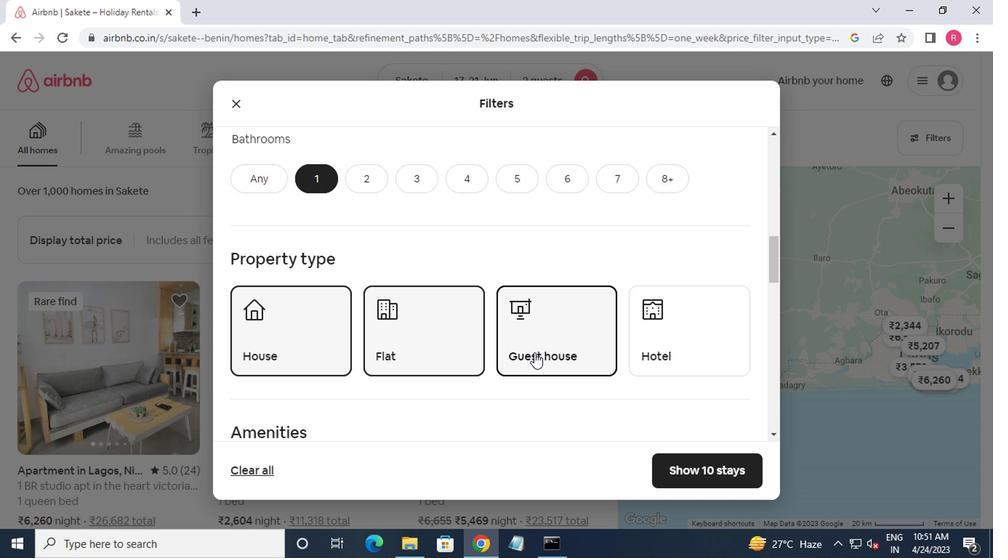 
Action: Mouse scrolled (531, 352) with delta (0, 0)
Screenshot: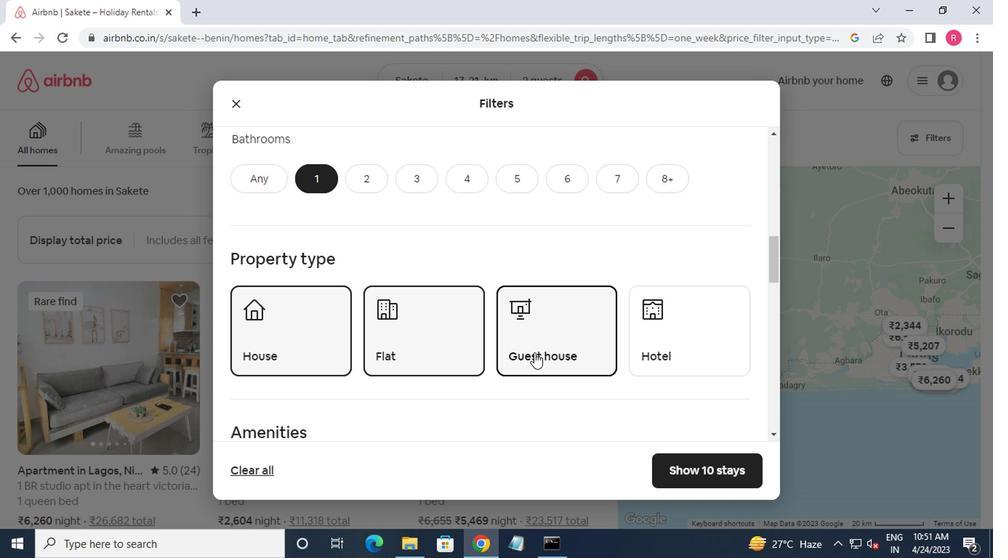 
Action: Mouse moved to (531, 353)
Screenshot: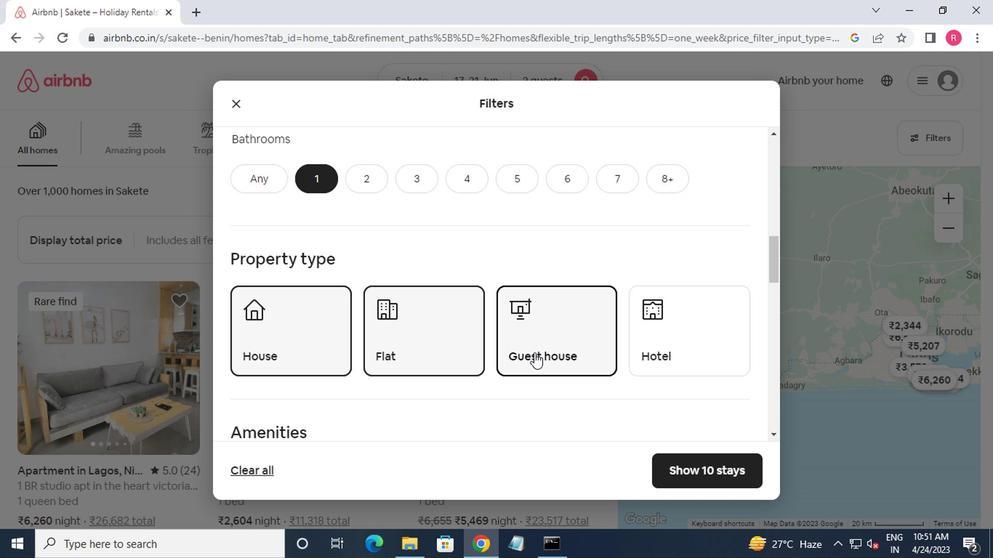 
Action: Mouse scrolled (531, 352) with delta (0, 0)
Screenshot: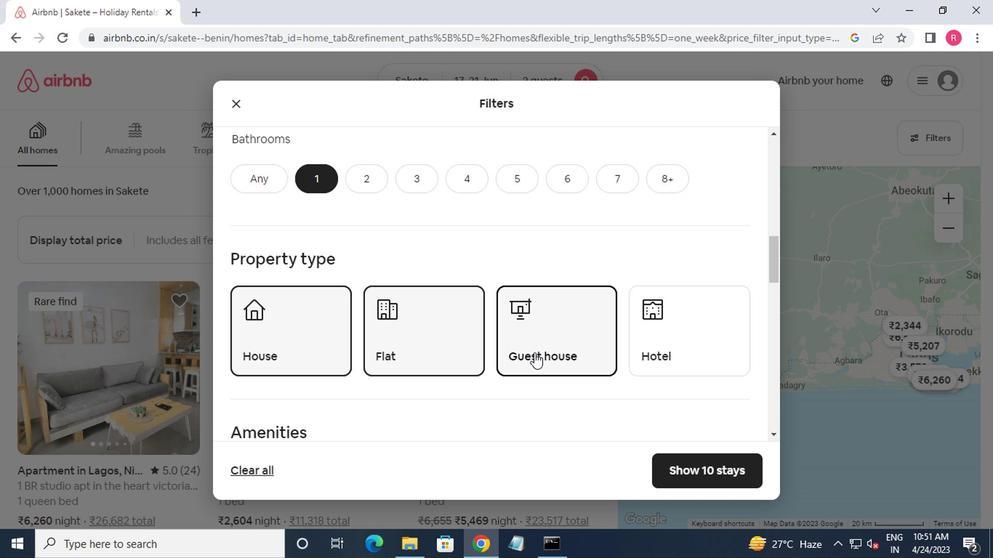 
Action: Mouse moved to (531, 353)
Screenshot: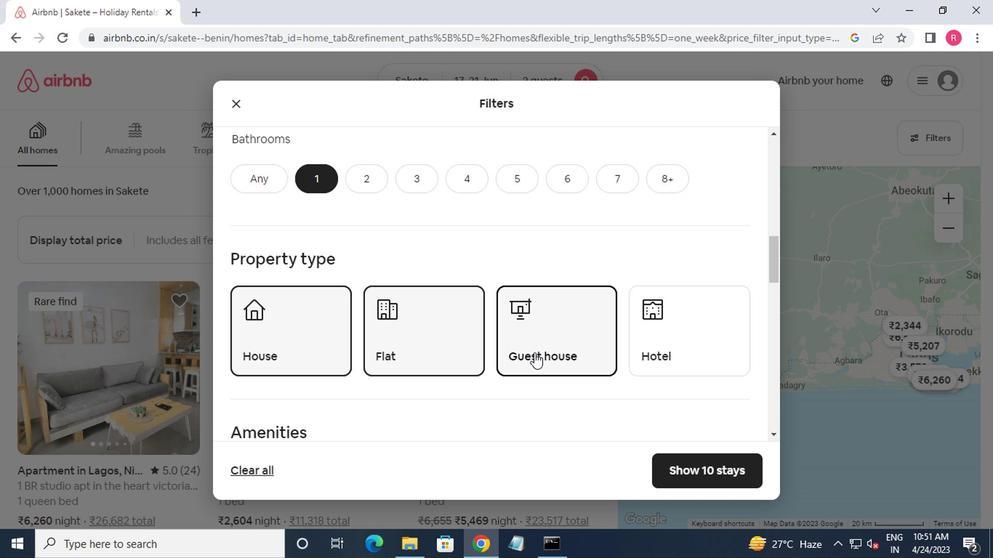 
Action: Mouse scrolled (531, 352) with delta (0, 0)
Screenshot: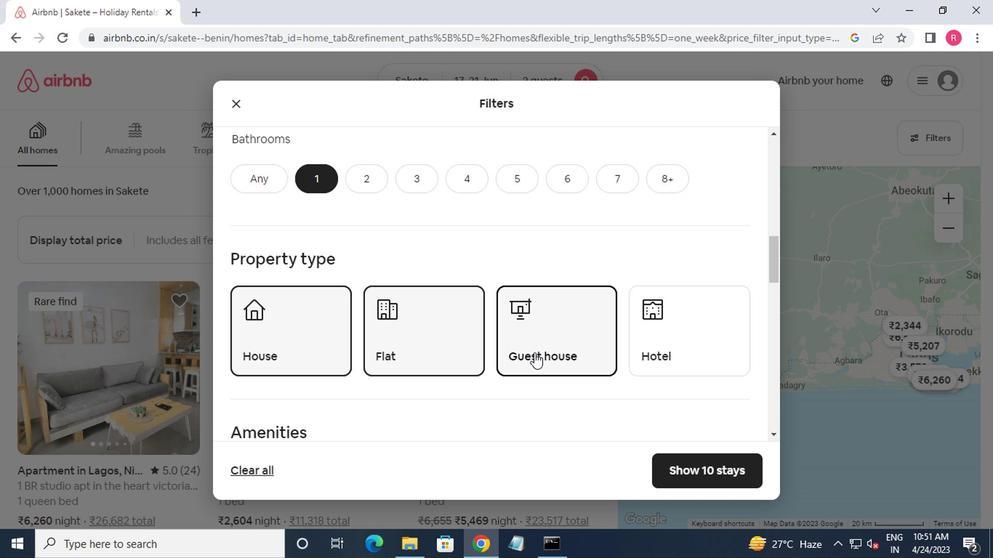 
Action: Mouse moved to (251, 242)
Screenshot: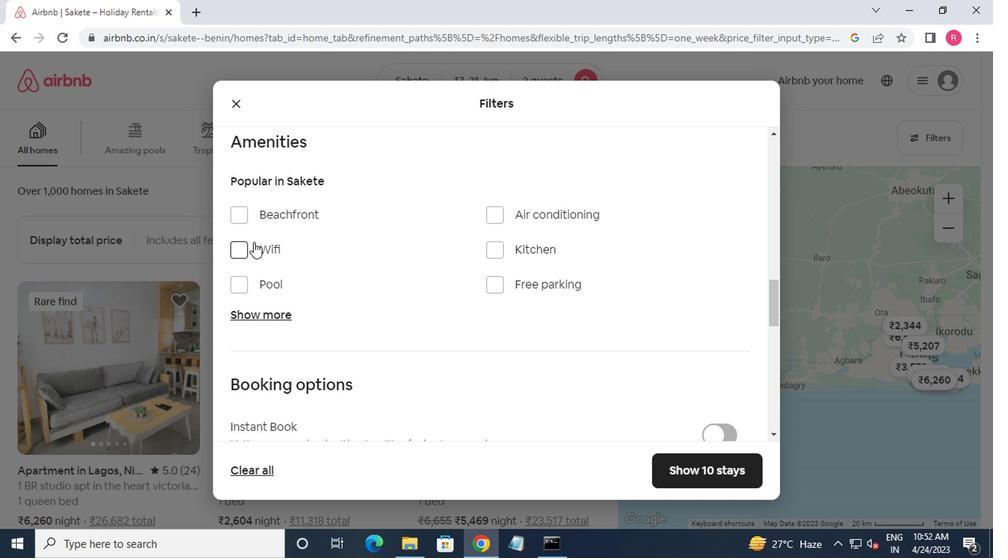 
Action: Mouse pressed left at (251, 242)
Screenshot: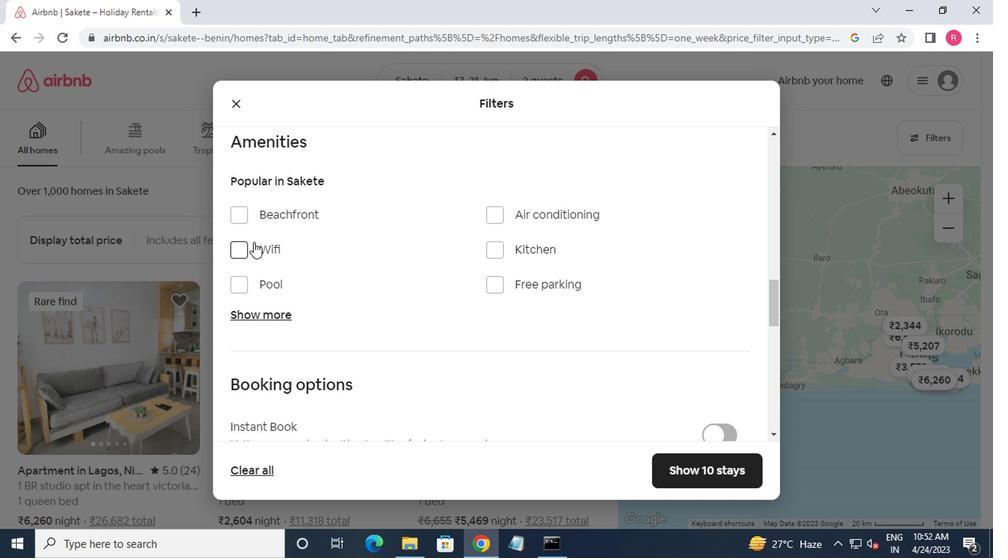
Action: Mouse moved to (363, 276)
Screenshot: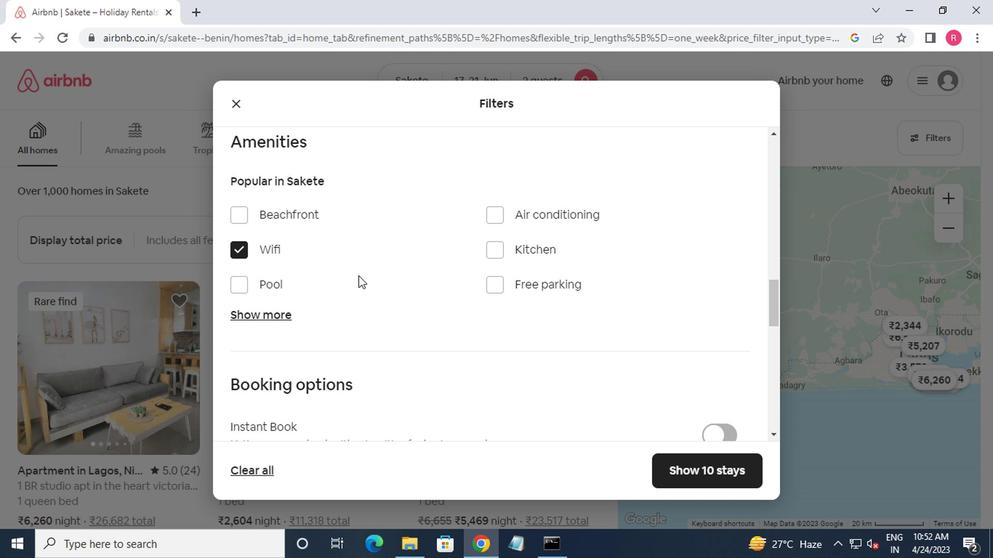 
Action: Mouse scrolled (363, 275) with delta (0, 0)
Screenshot: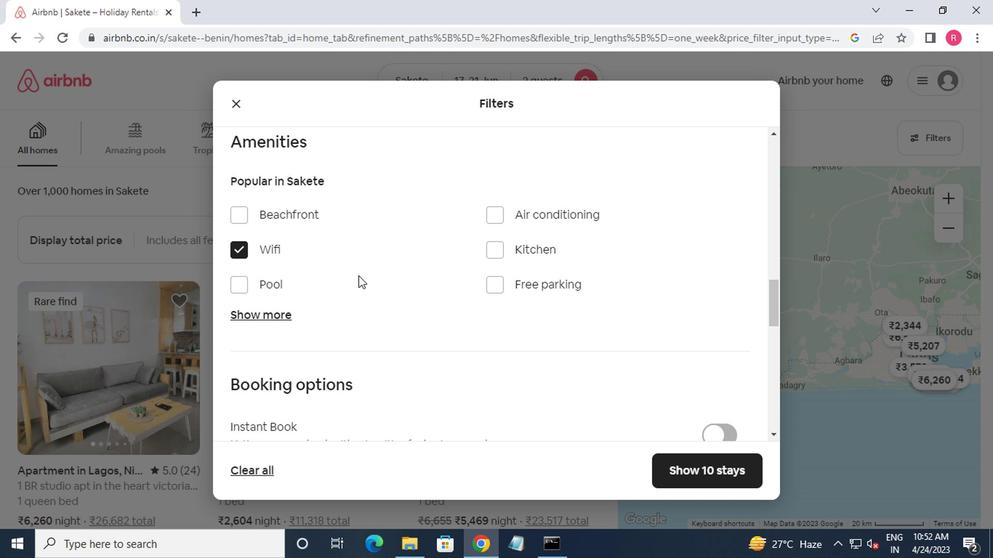 
Action: Mouse scrolled (363, 275) with delta (0, 0)
Screenshot: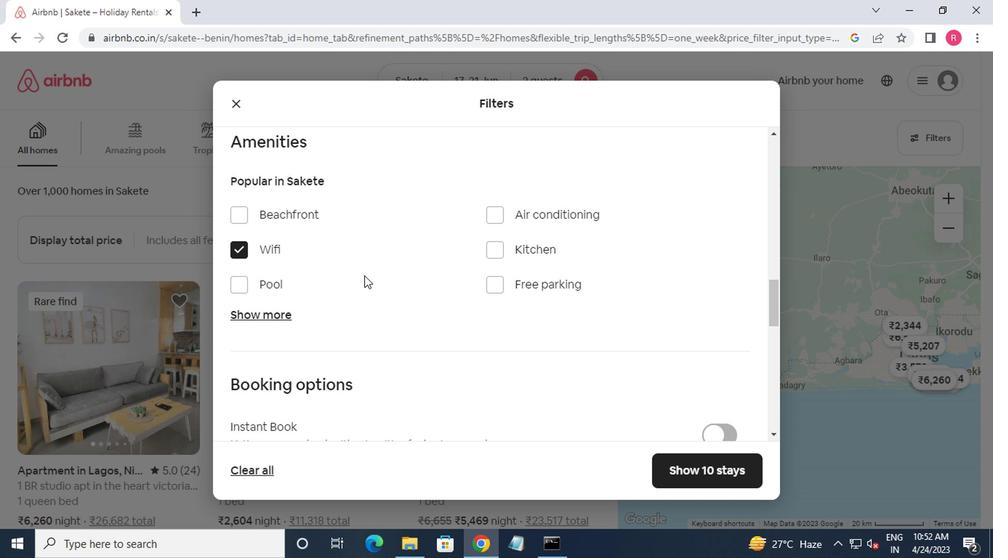 
Action: Mouse scrolled (363, 275) with delta (0, 0)
Screenshot: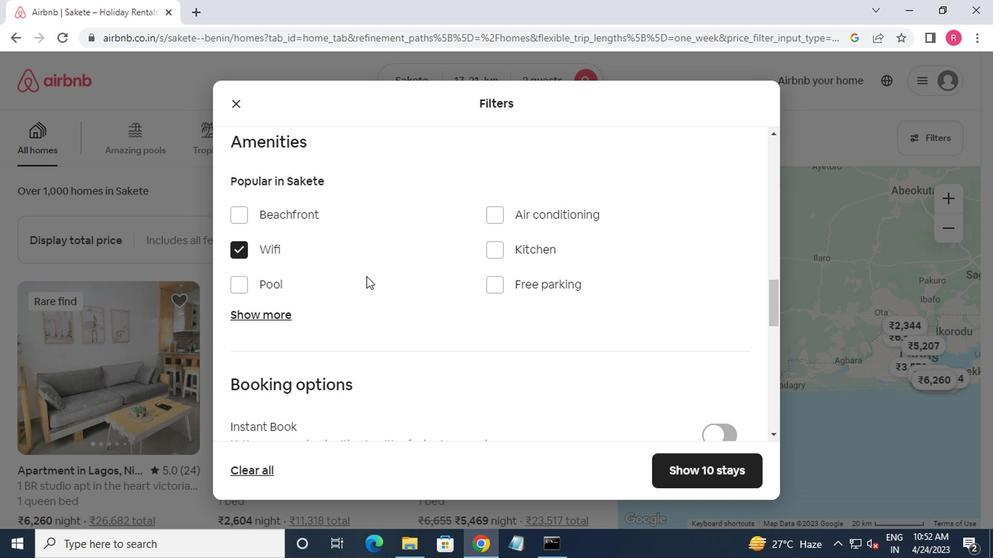 
Action: Mouse moved to (711, 267)
Screenshot: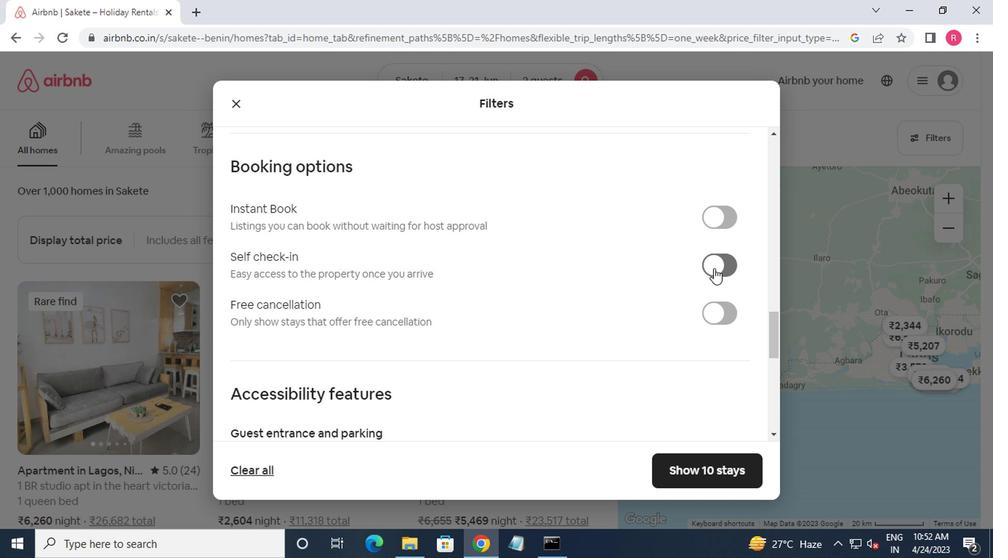 
Action: Mouse pressed left at (711, 267)
Screenshot: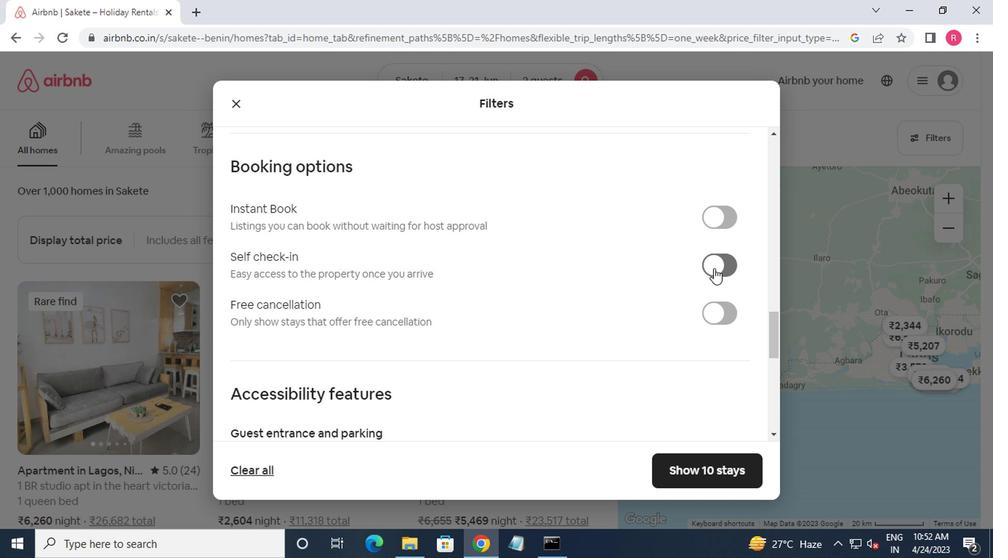 
Action: Mouse moved to (612, 274)
Screenshot: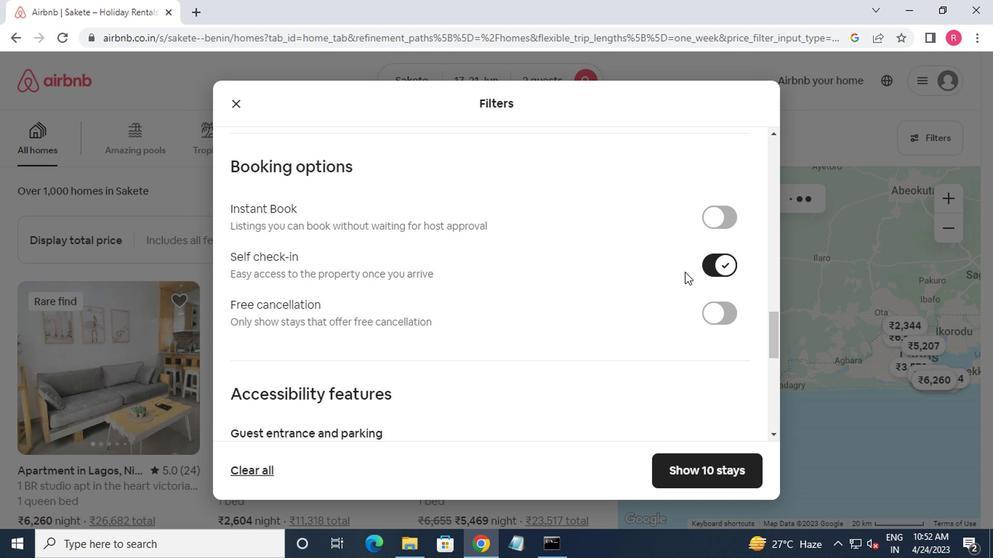 
Action: Mouse scrolled (612, 274) with delta (0, 0)
Screenshot: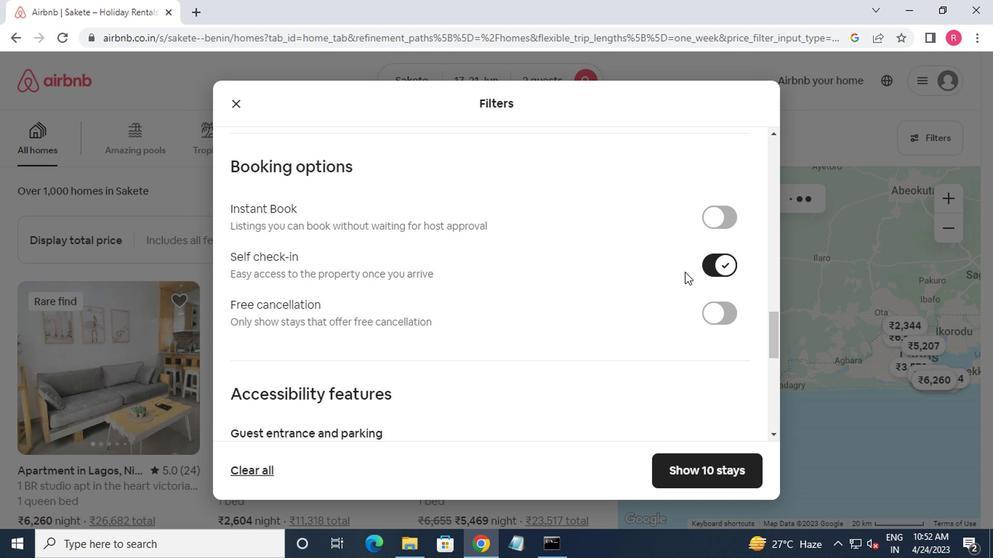 
Action: Mouse moved to (601, 279)
Screenshot: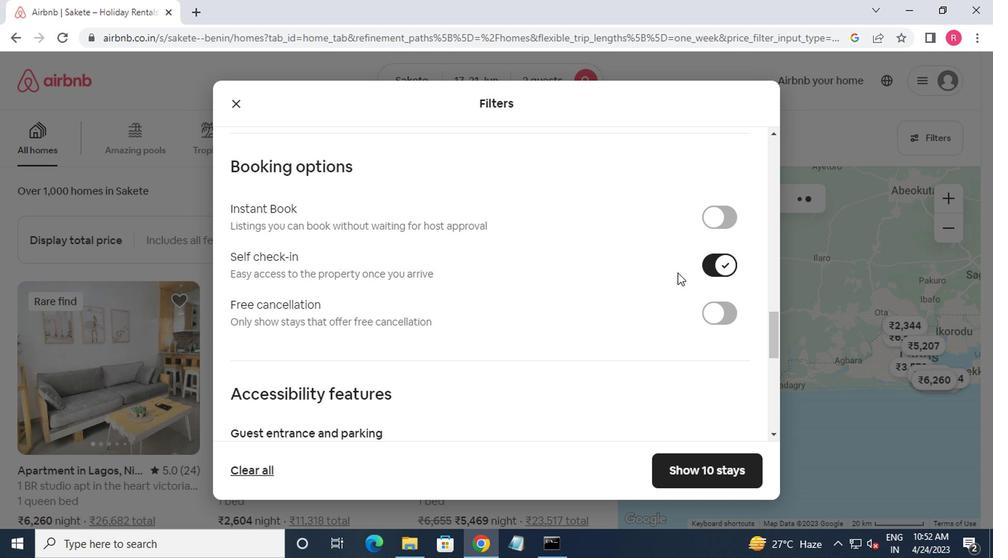 
Action: Mouse scrolled (601, 279) with delta (0, 0)
Screenshot: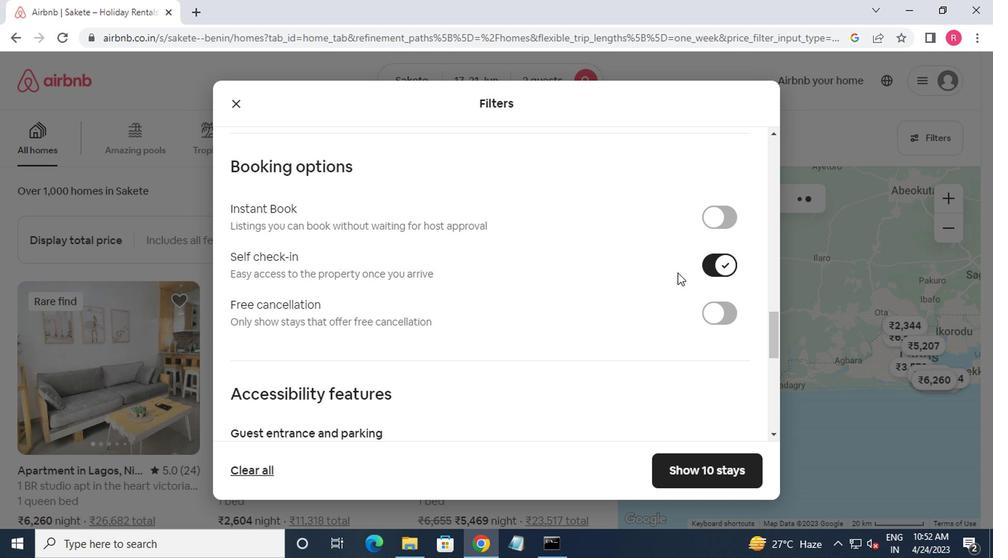 
Action: Mouse moved to (582, 284)
Screenshot: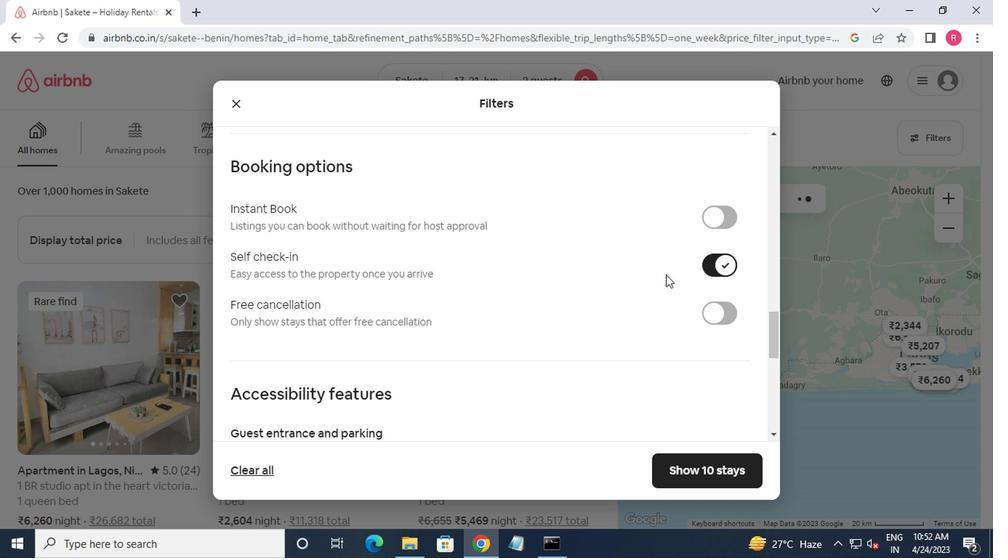
Action: Mouse scrolled (582, 284) with delta (0, 0)
Screenshot: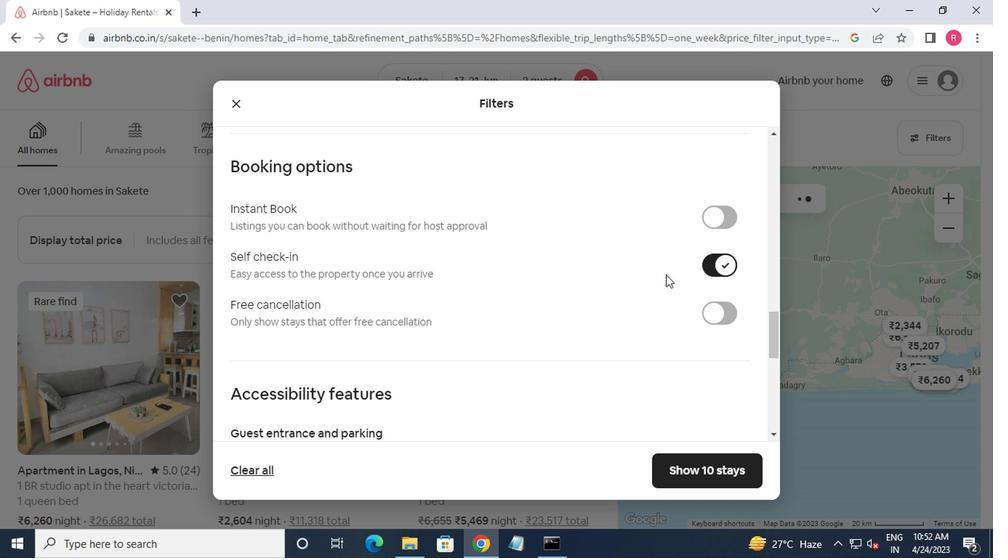 
Action: Mouse moved to (572, 287)
Screenshot: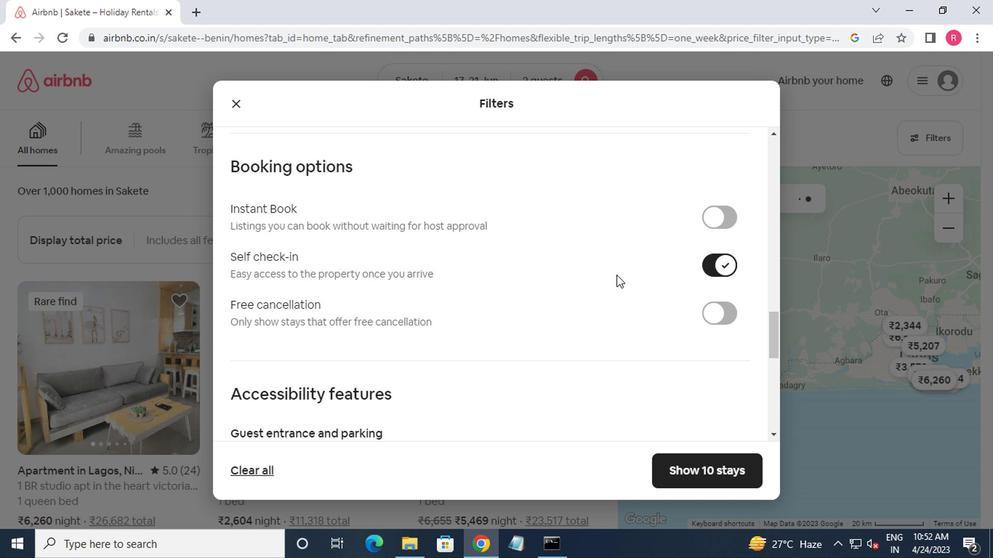 
Action: Mouse scrolled (572, 286) with delta (0, 0)
Screenshot: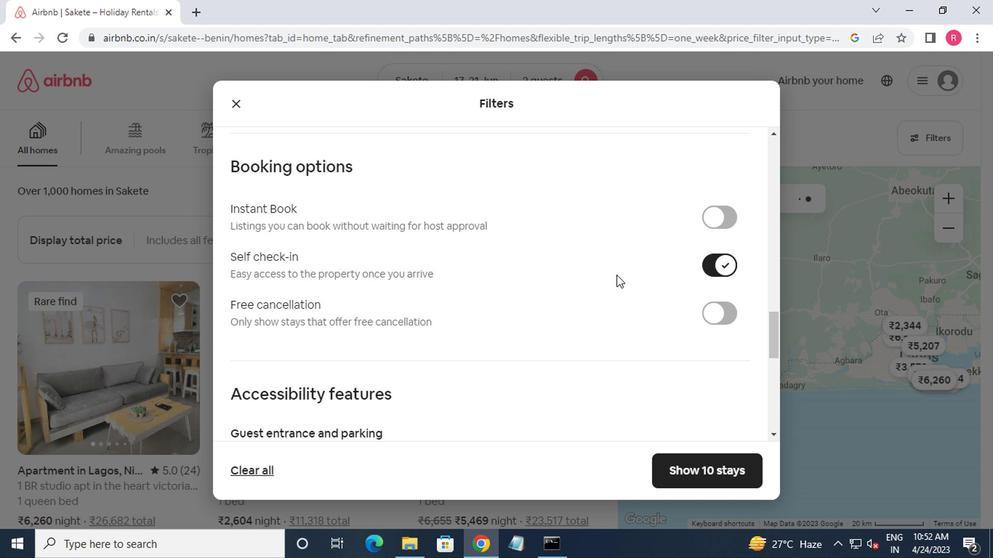 
Action: Mouse moved to (556, 288)
Screenshot: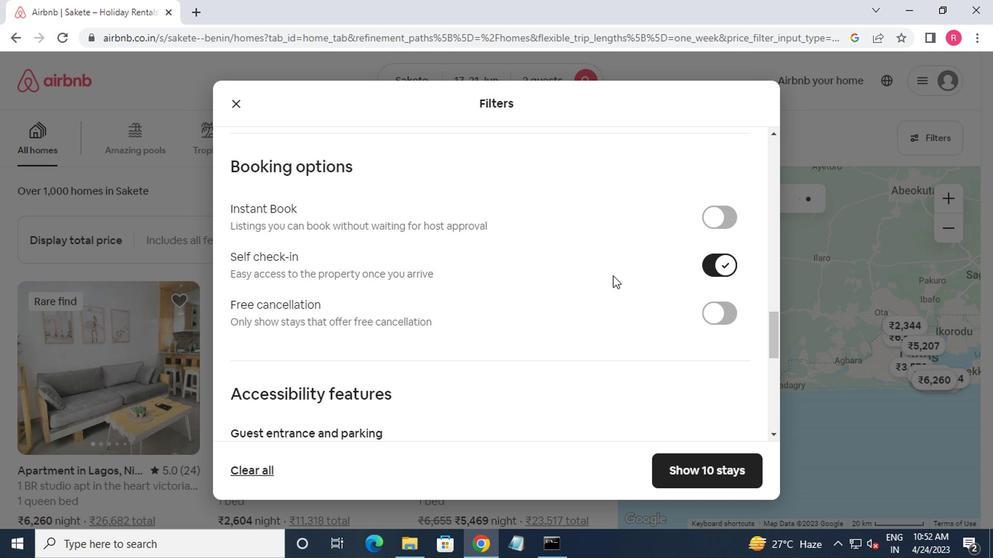 
Action: Mouse scrolled (556, 288) with delta (0, 0)
Screenshot: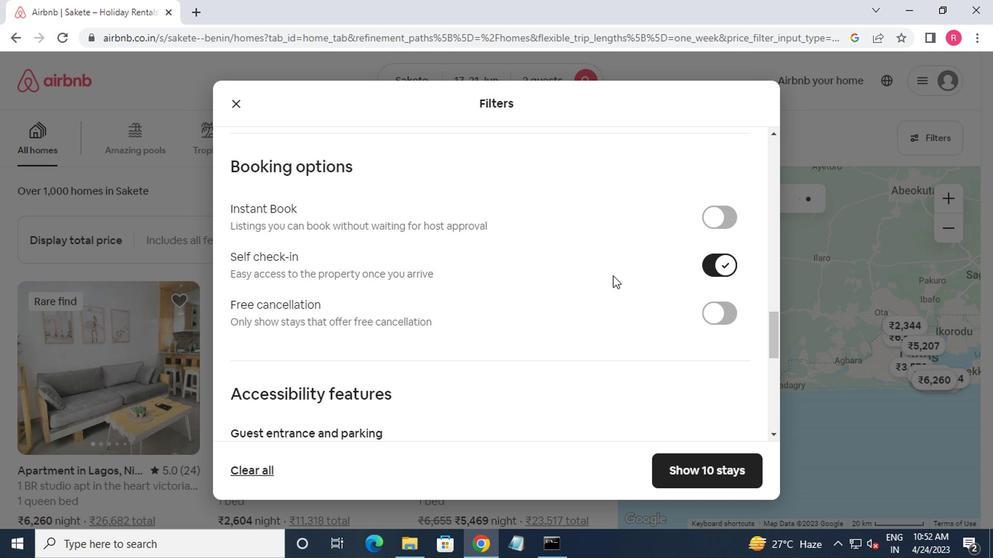 
Action: Mouse moved to (349, 326)
Screenshot: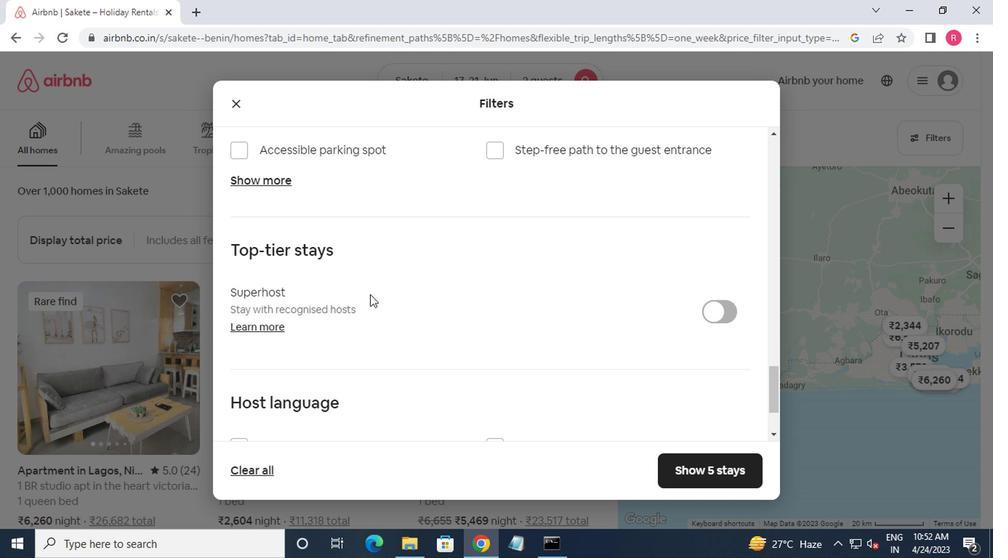 
Action: Mouse scrolled (349, 325) with delta (0, -1)
Screenshot: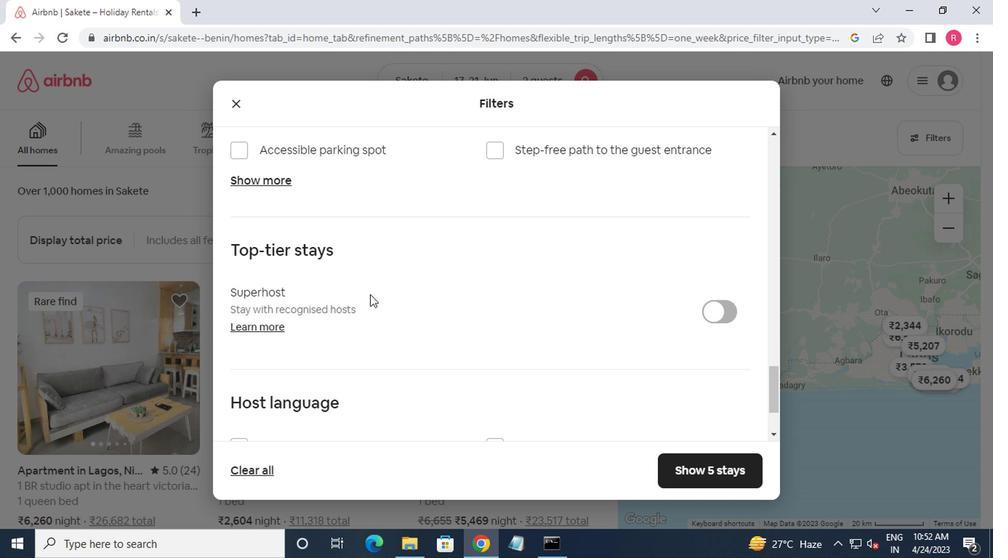 
Action: Mouse moved to (349, 326)
Screenshot: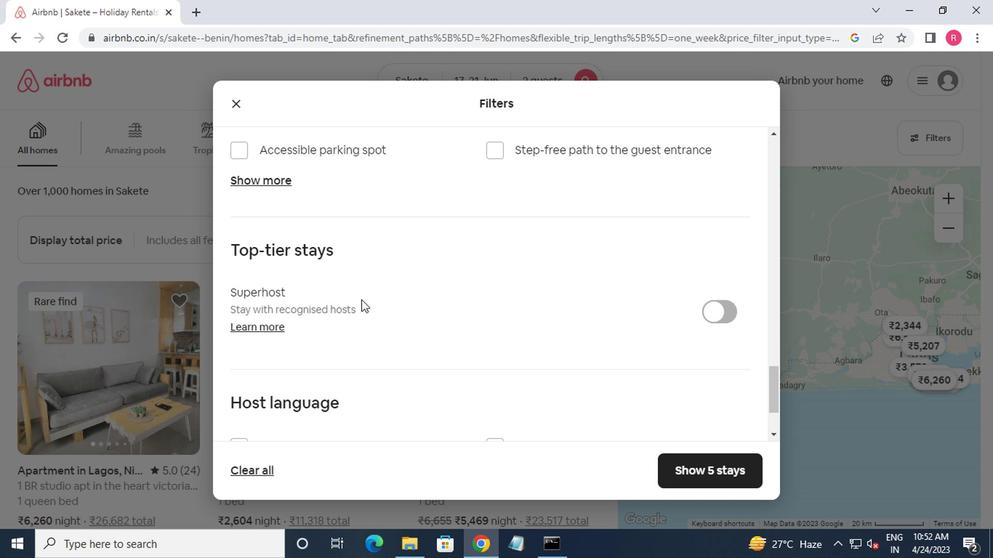 
Action: Mouse scrolled (349, 325) with delta (0, -1)
Screenshot: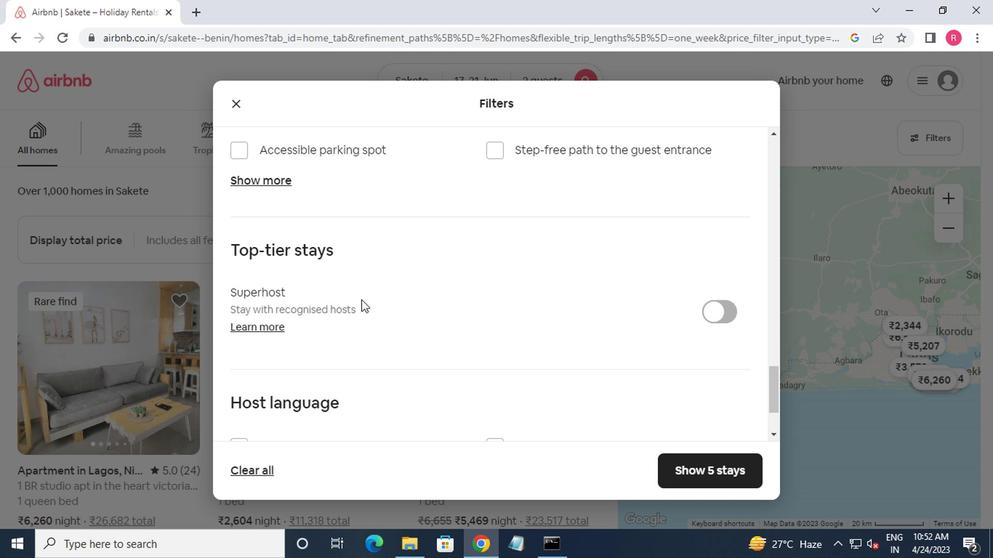 
Action: Mouse moved to (349, 326)
Screenshot: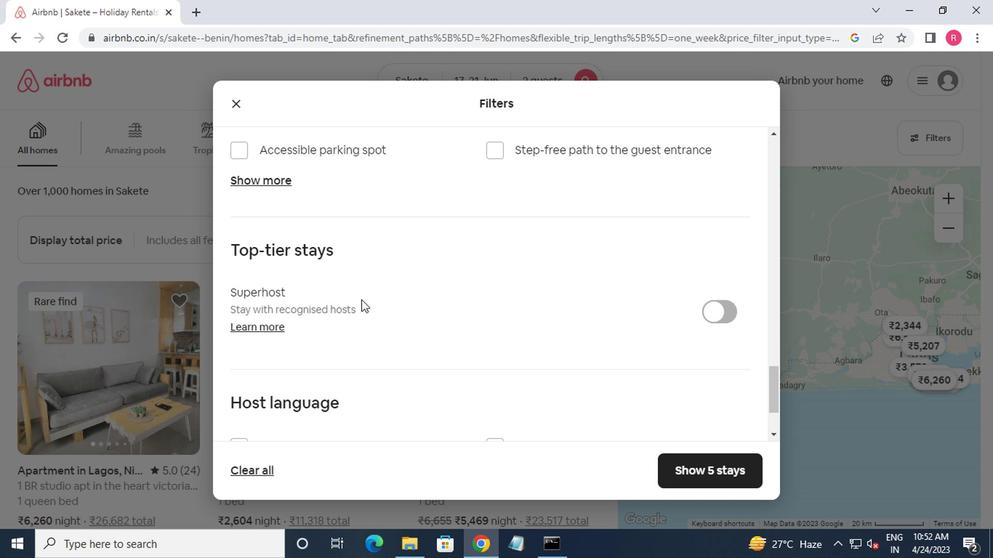 
Action: Mouse scrolled (349, 326) with delta (0, 0)
Screenshot: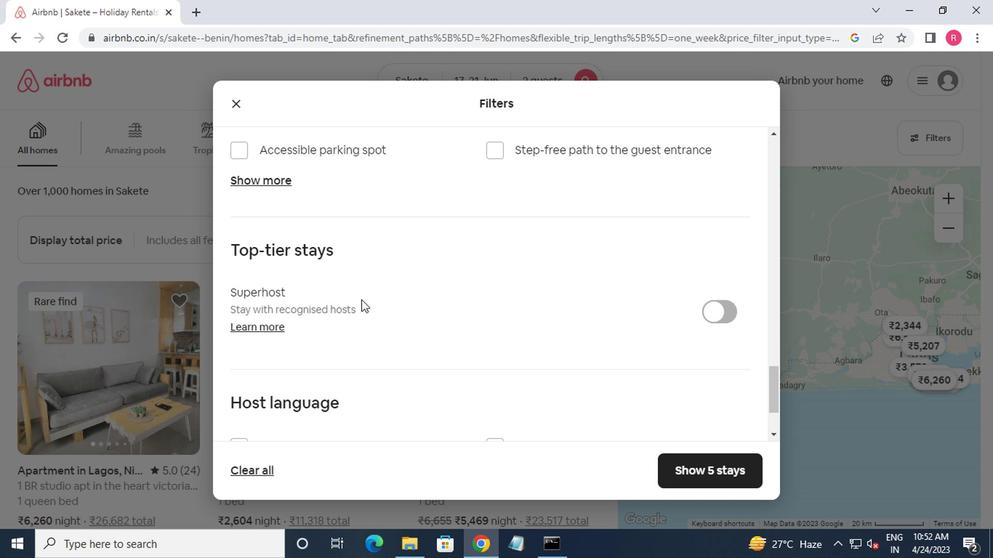 
Action: Mouse scrolled (349, 326) with delta (0, 0)
Screenshot: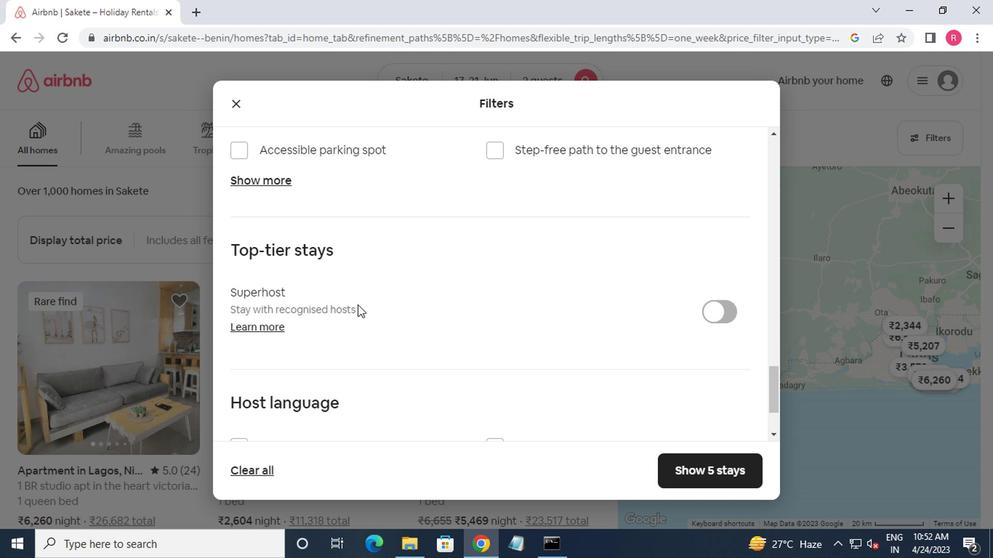 
Action: Mouse moved to (287, 337)
Screenshot: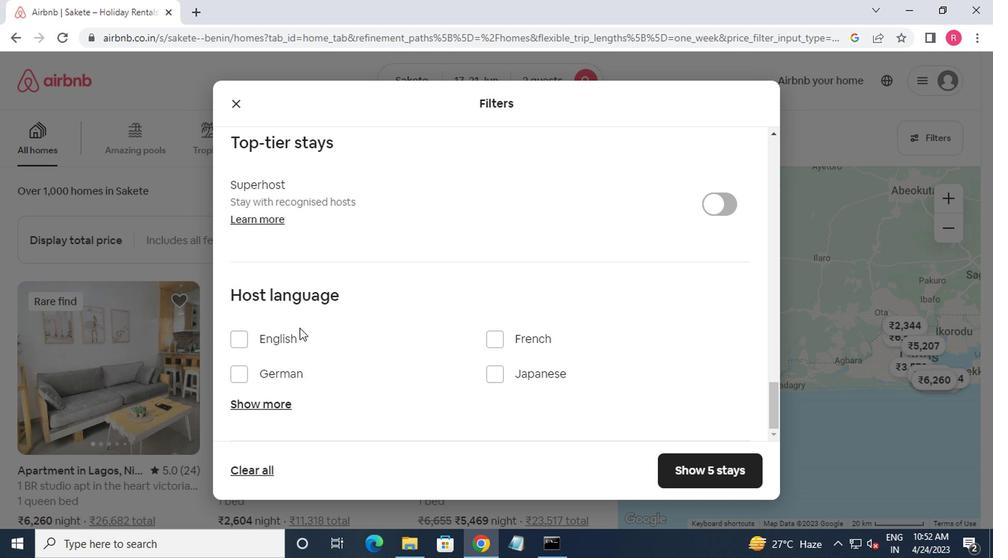 
Action: Mouse pressed left at (287, 337)
Screenshot: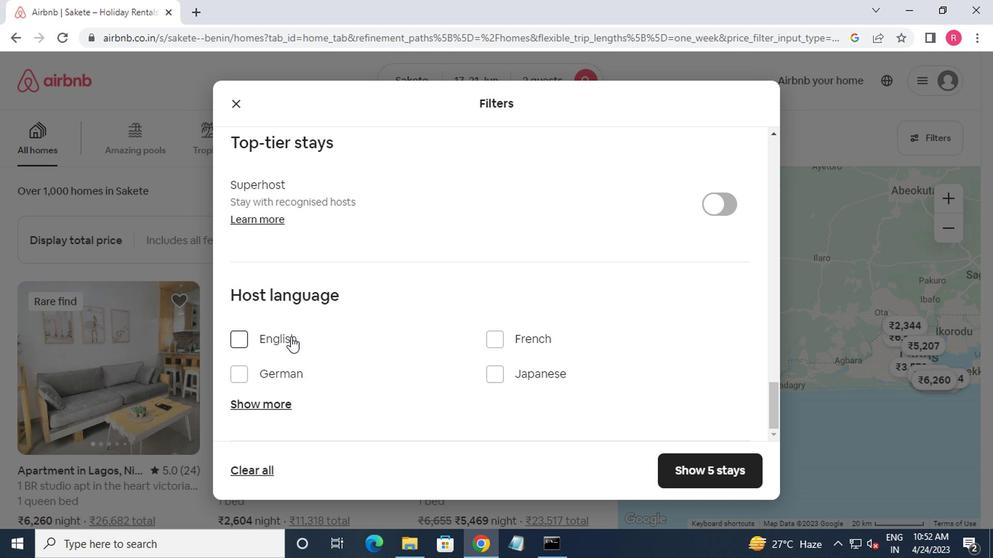 
Action: Mouse moved to (729, 465)
Screenshot: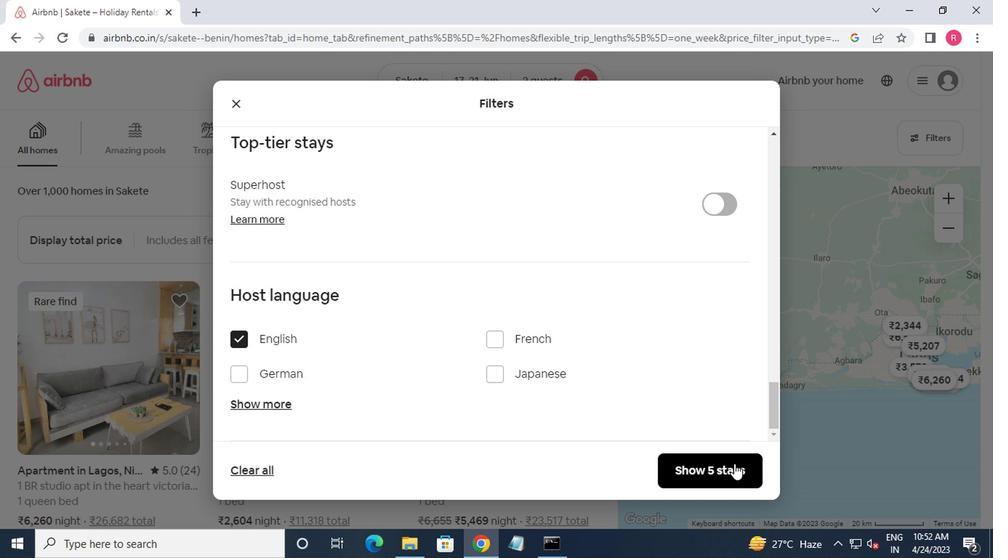
Action: Mouse pressed left at (729, 465)
Screenshot: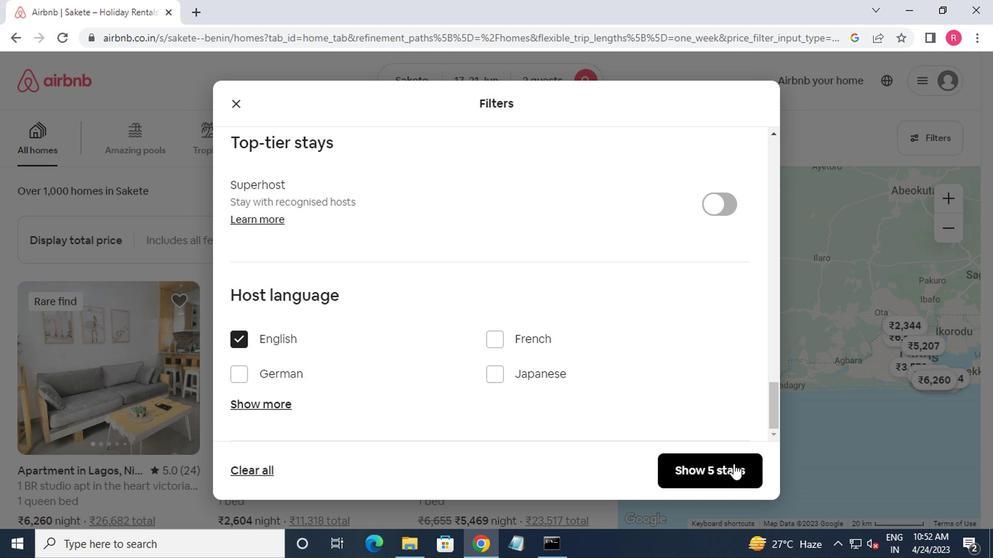 
Action: Mouse moved to (742, 454)
Screenshot: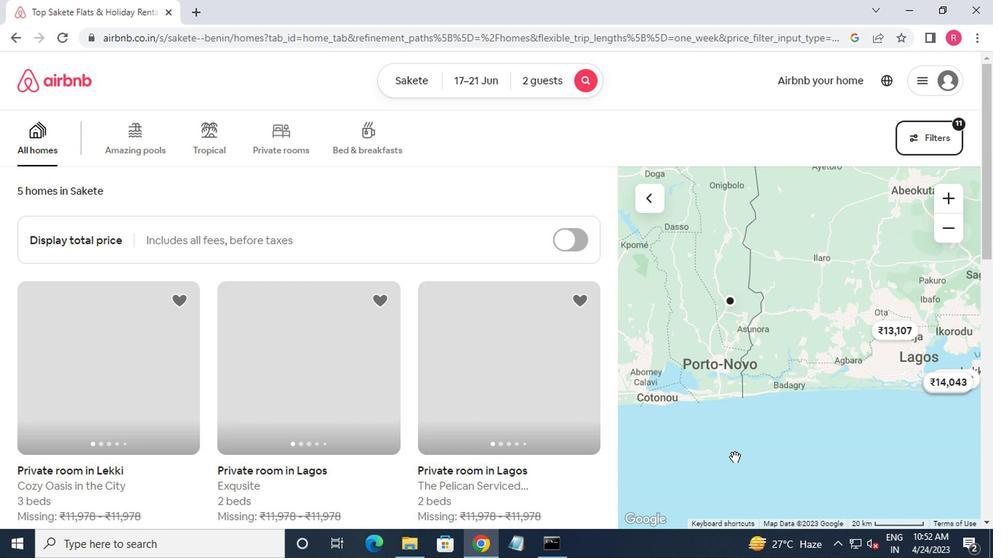 
